 Task: Find connections with filter location Belfort with filter topic #house with filter profile language English with filter current company Narayana Health with filter school West Bengal University of Technology, Kolkata with filter industry Leasing Non-residential Real Estate with filter service category Bartending with filter keywords title Actuary
Action: Mouse moved to (499, 69)
Screenshot: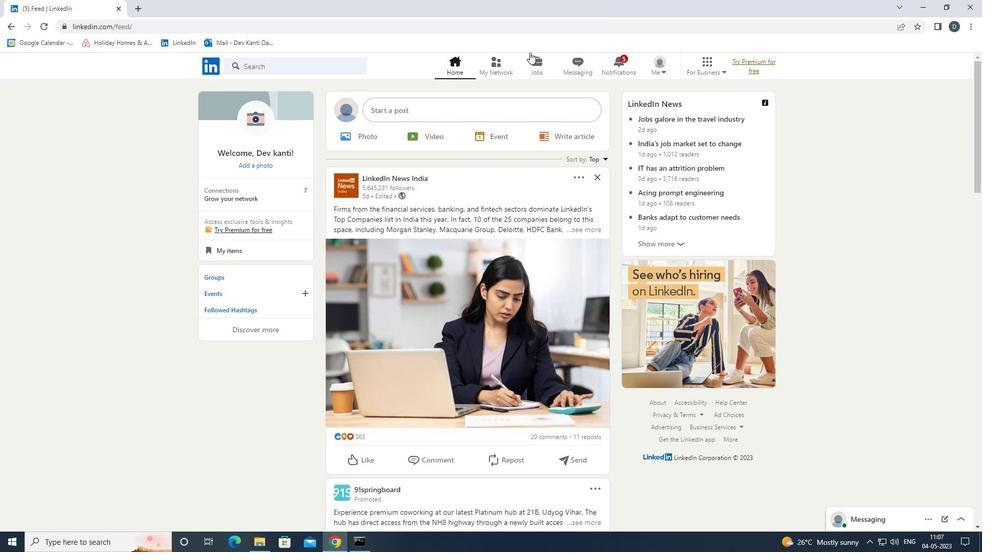 
Action: Mouse pressed left at (499, 69)
Screenshot: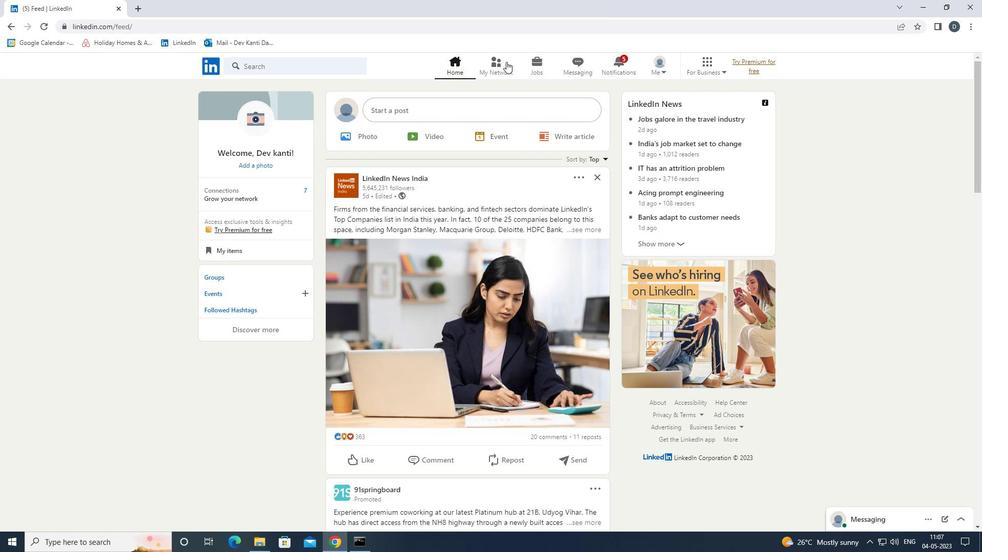
Action: Mouse moved to (337, 119)
Screenshot: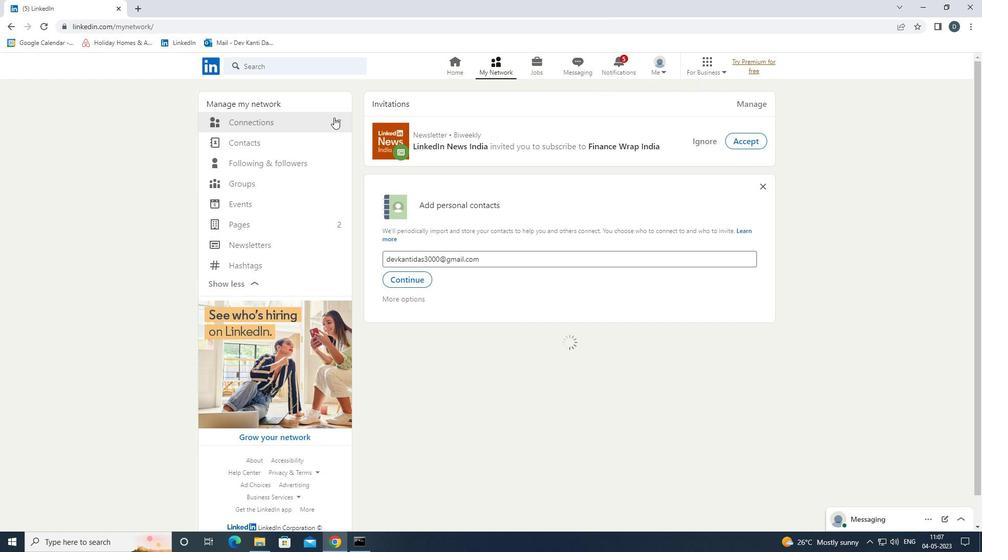 
Action: Mouse pressed left at (337, 119)
Screenshot: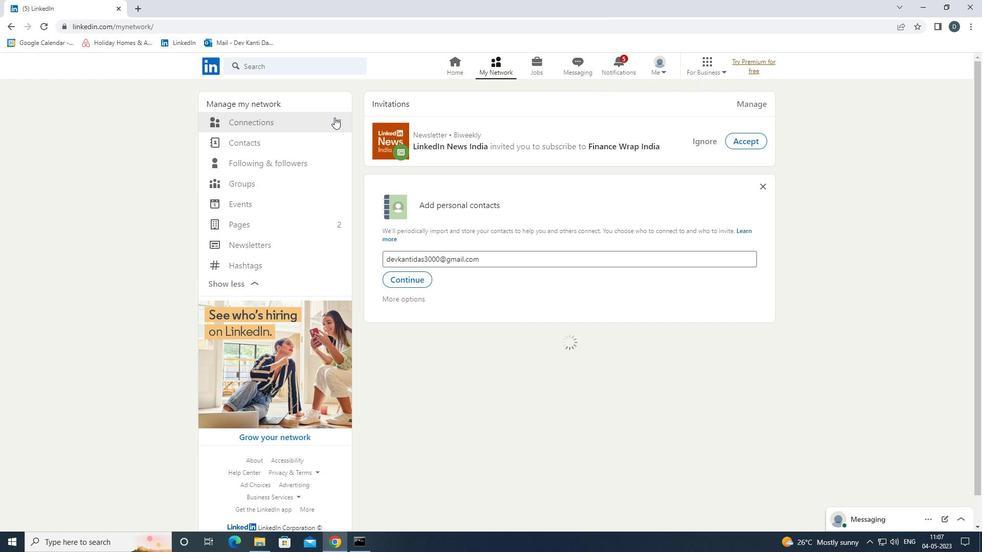 
Action: Mouse moved to (581, 118)
Screenshot: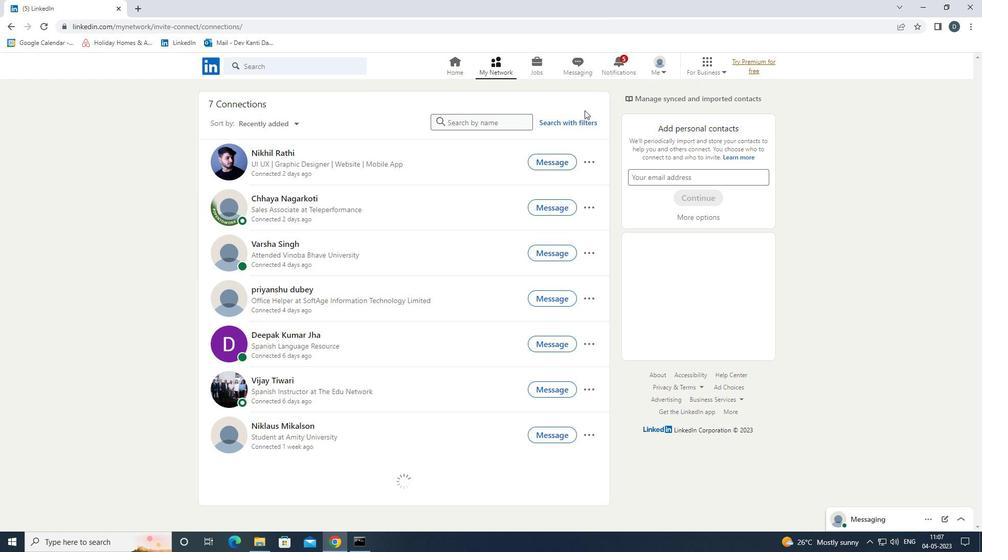 
Action: Mouse pressed left at (581, 118)
Screenshot: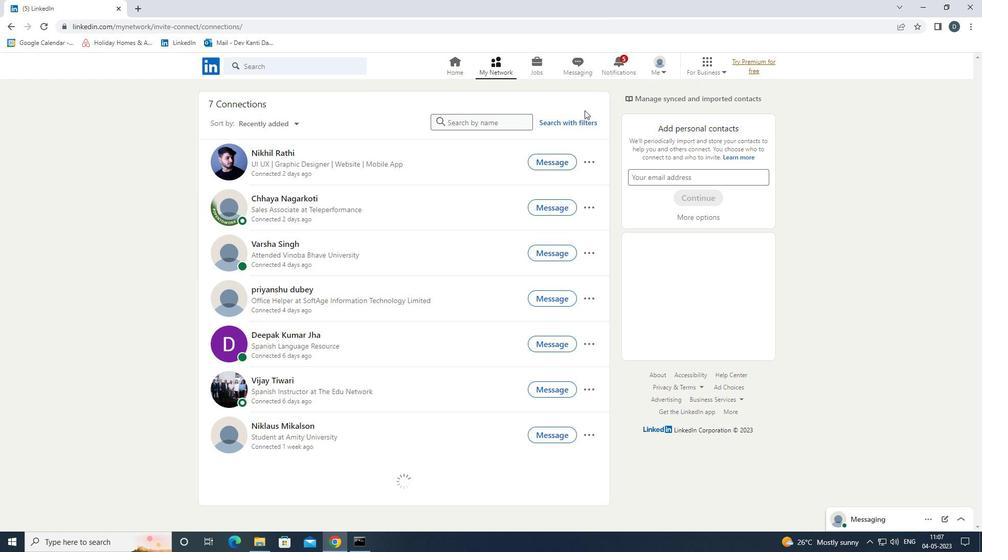 
Action: Mouse moved to (518, 94)
Screenshot: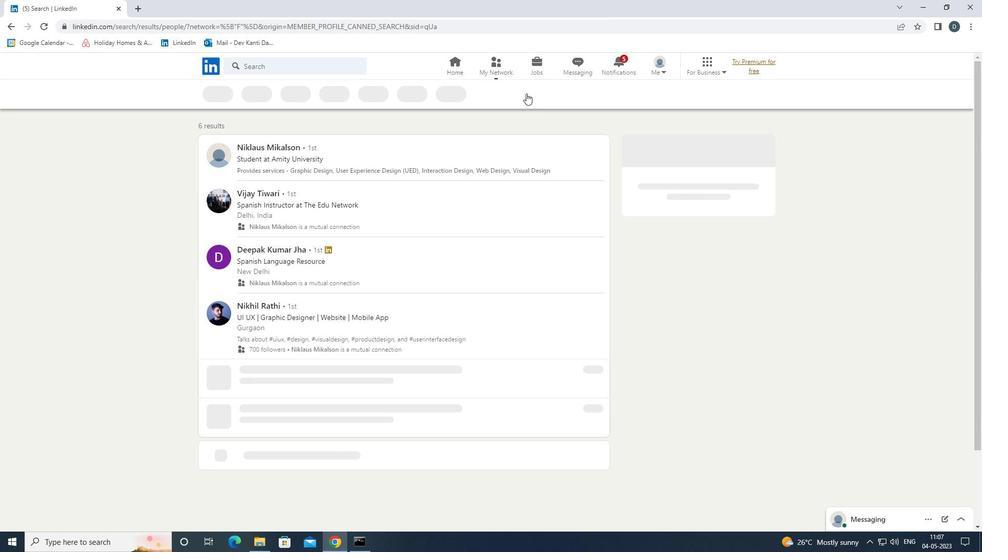 
Action: Mouse pressed left at (518, 94)
Screenshot: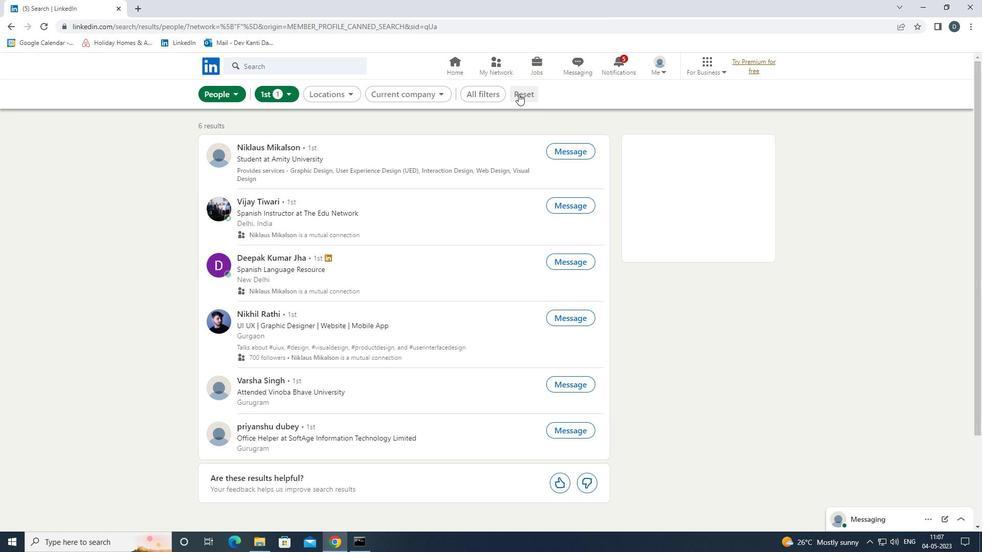 
Action: Mouse moved to (495, 96)
Screenshot: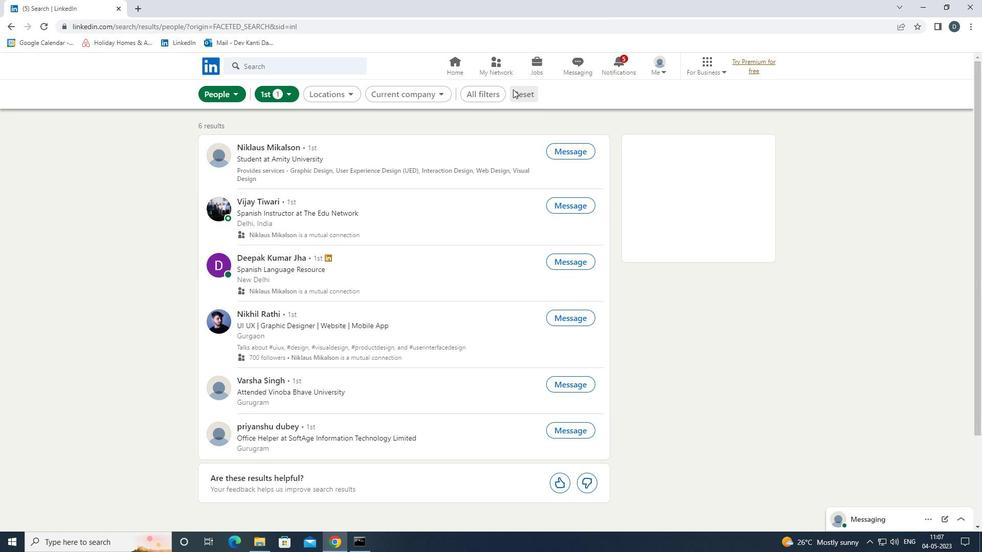 
Action: Mouse pressed left at (495, 96)
Screenshot: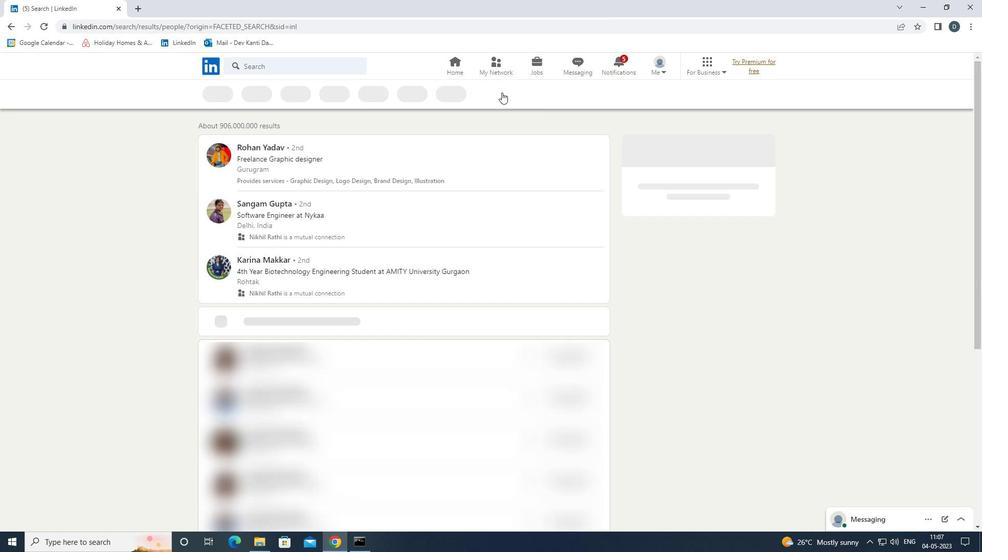 
Action: Mouse moved to (851, 355)
Screenshot: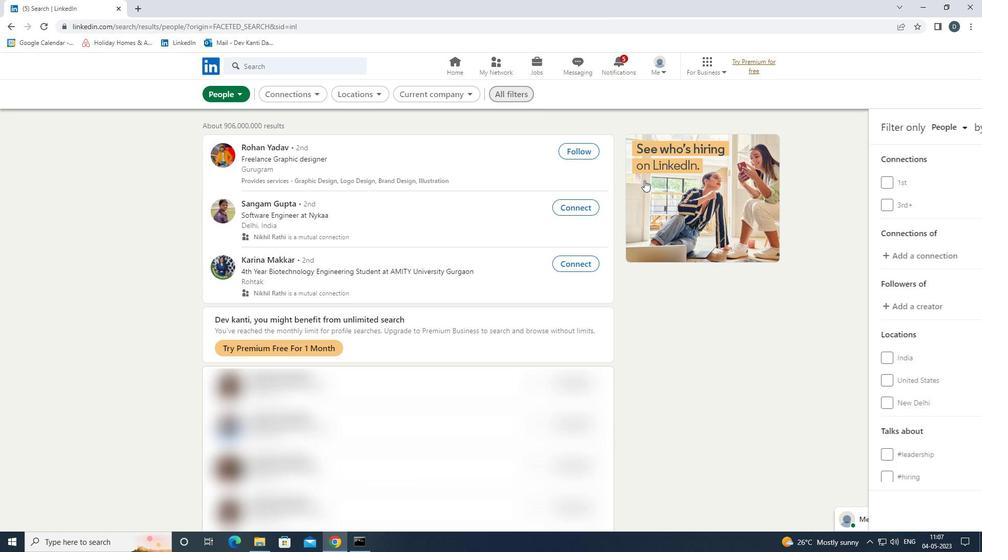 
Action: Mouse scrolled (851, 354) with delta (0, 0)
Screenshot: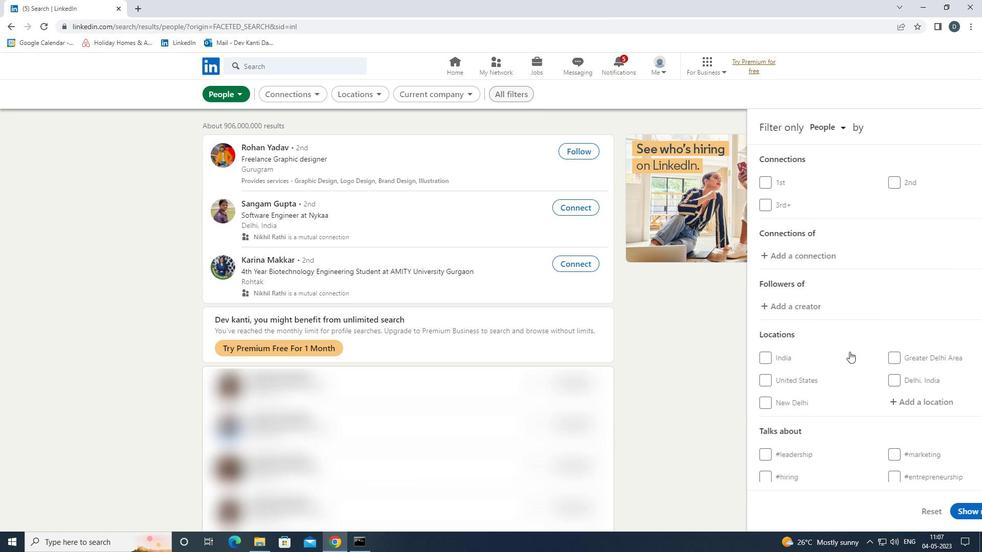 
Action: Mouse scrolled (851, 354) with delta (0, 0)
Screenshot: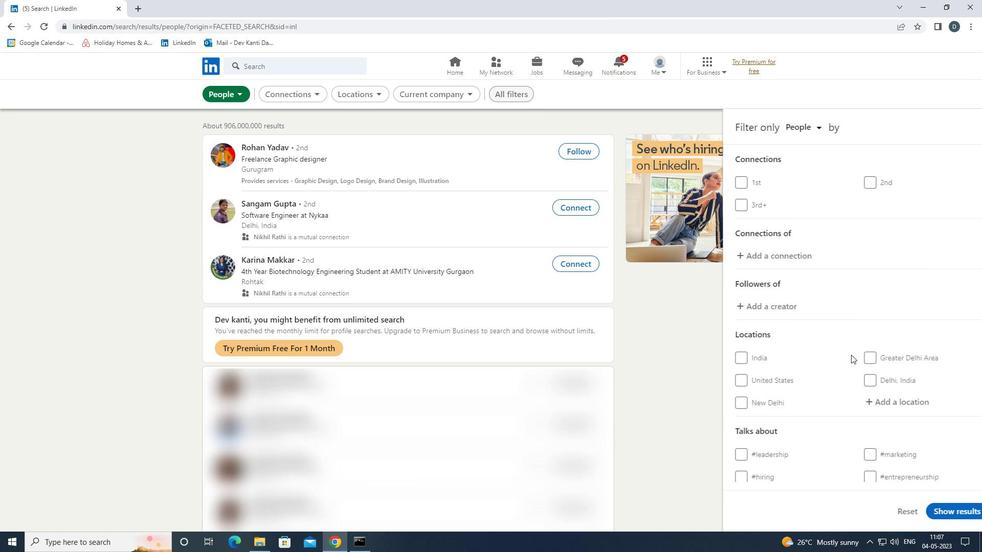 
Action: Mouse moved to (903, 295)
Screenshot: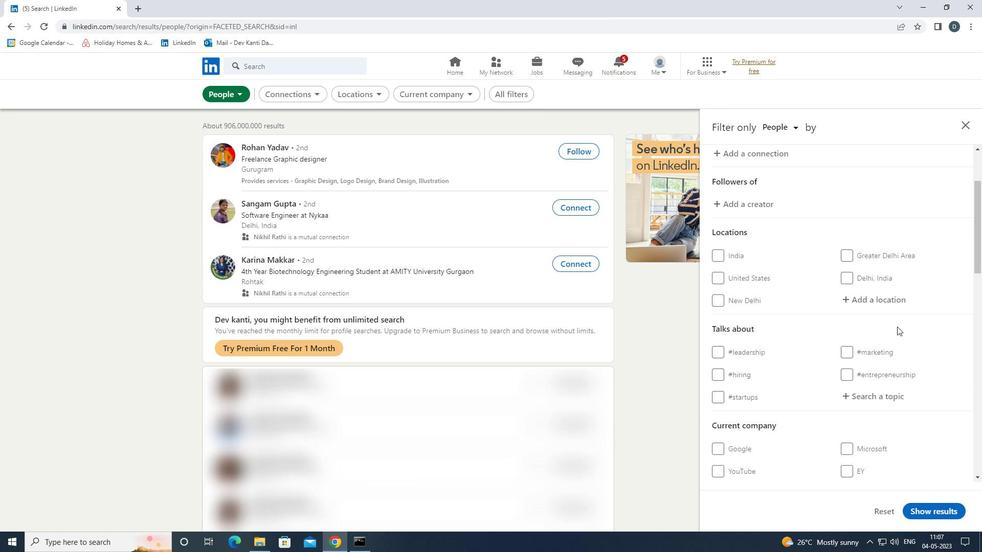 
Action: Mouse pressed left at (903, 295)
Screenshot: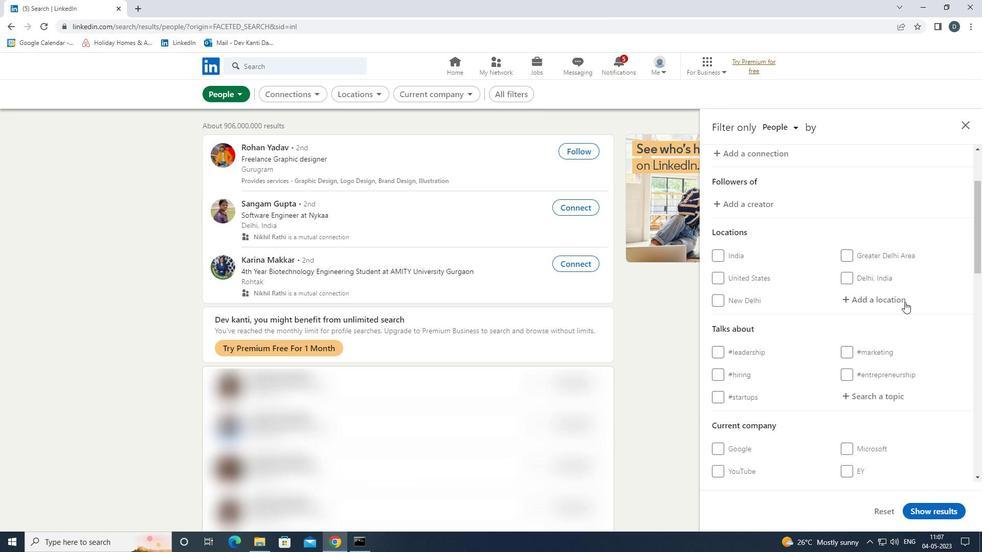 
Action: Key pressed <Key.shift>BELFORT<Key.down><Key.enter>
Screenshot: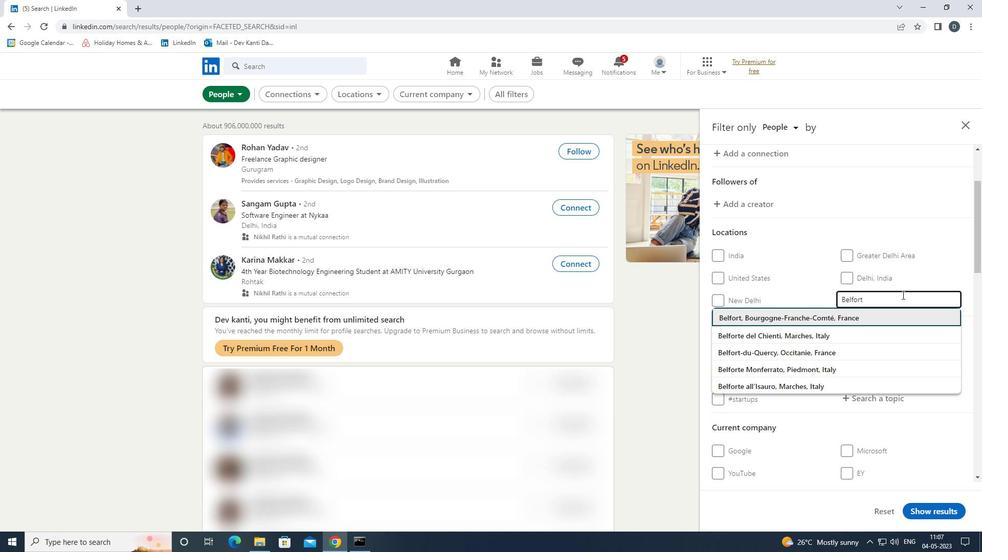 
Action: Mouse moved to (903, 295)
Screenshot: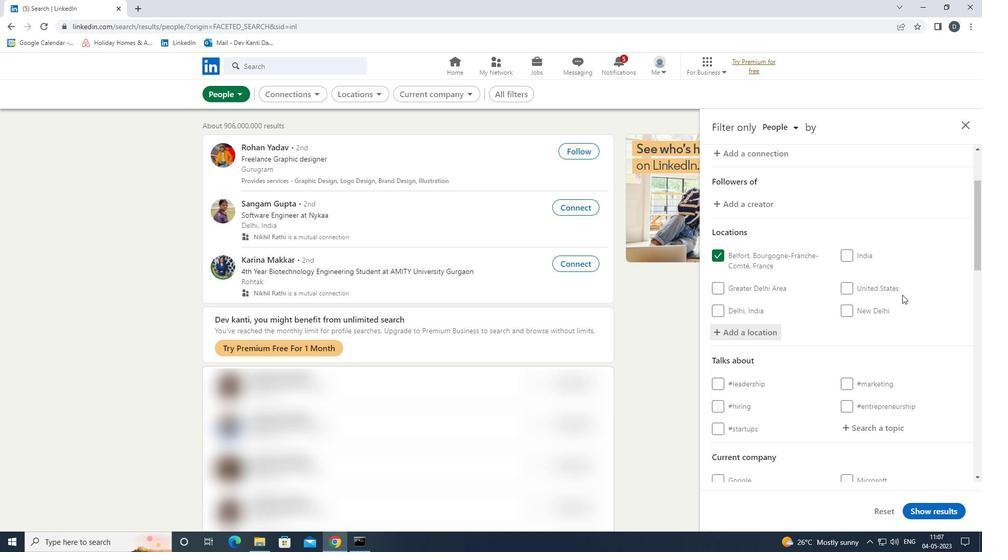 
Action: Mouse scrolled (903, 295) with delta (0, 0)
Screenshot: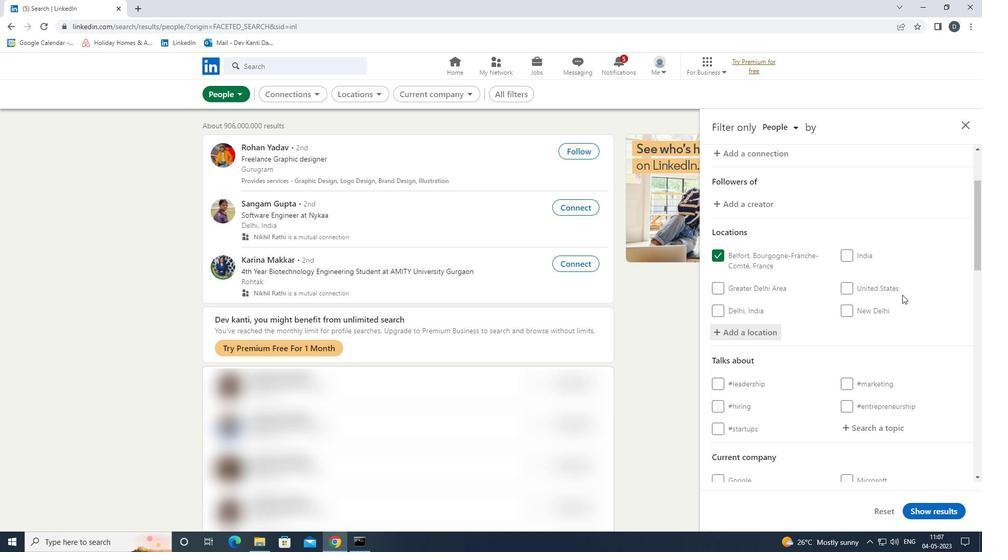 
Action: Mouse moved to (903, 297)
Screenshot: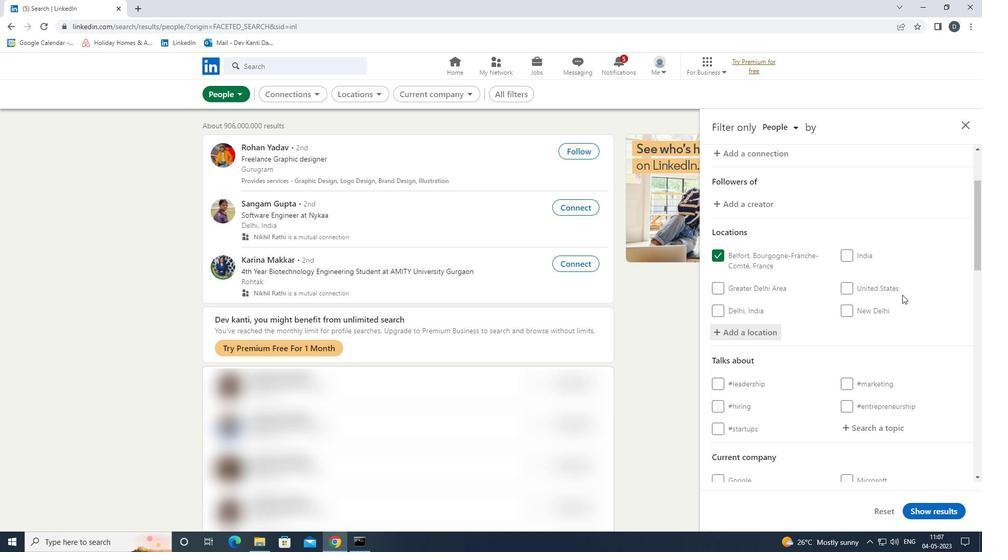 
Action: Mouse scrolled (903, 297) with delta (0, 0)
Screenshot: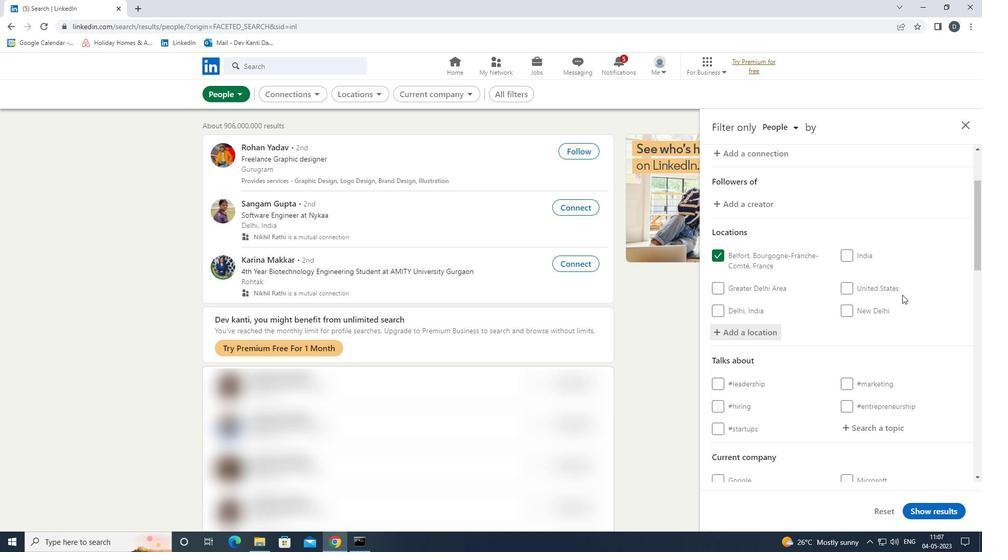 
Action: Mouse moved to (902, 298)
Screenshot: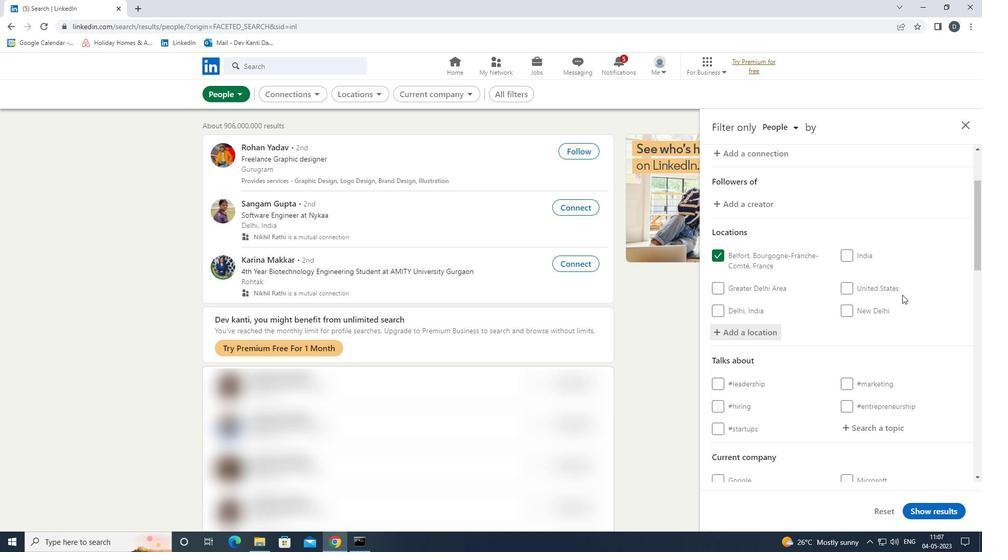 
Action: Mouse scrolled (902, 297) with delta (0, 0)
Screenshot: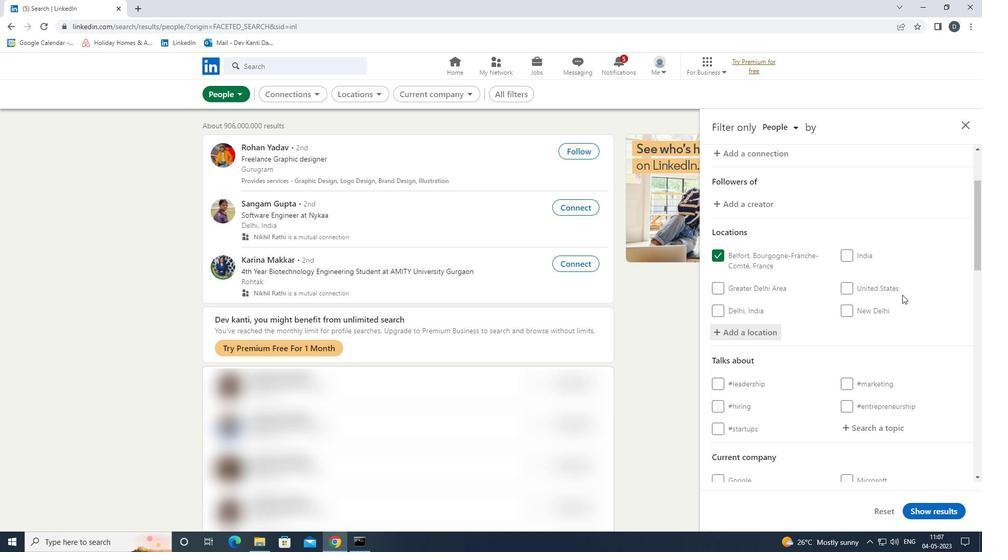 
Action: Mouse moved to (883, 280)
Screenshot: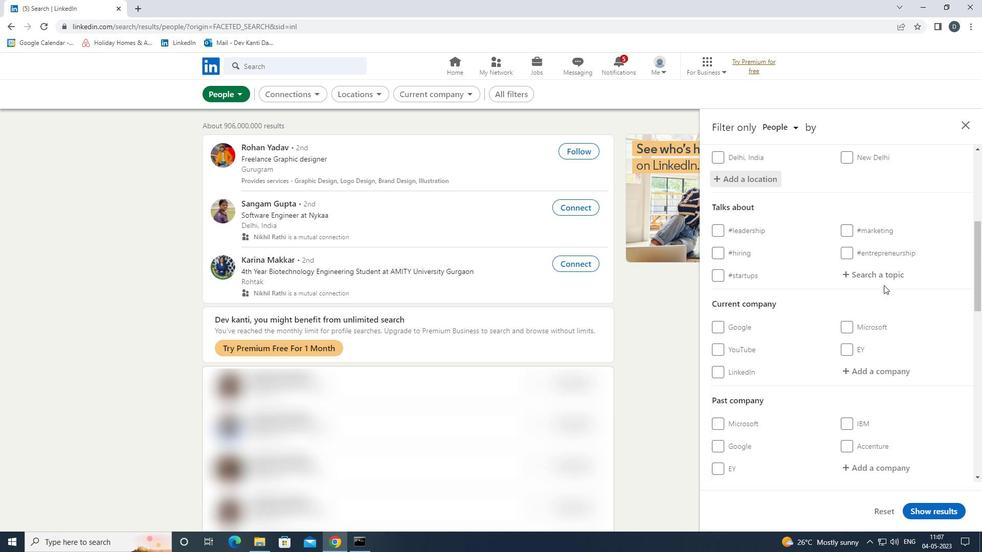 
Action: Mouse pressed left at (883, 280)
Screenshot: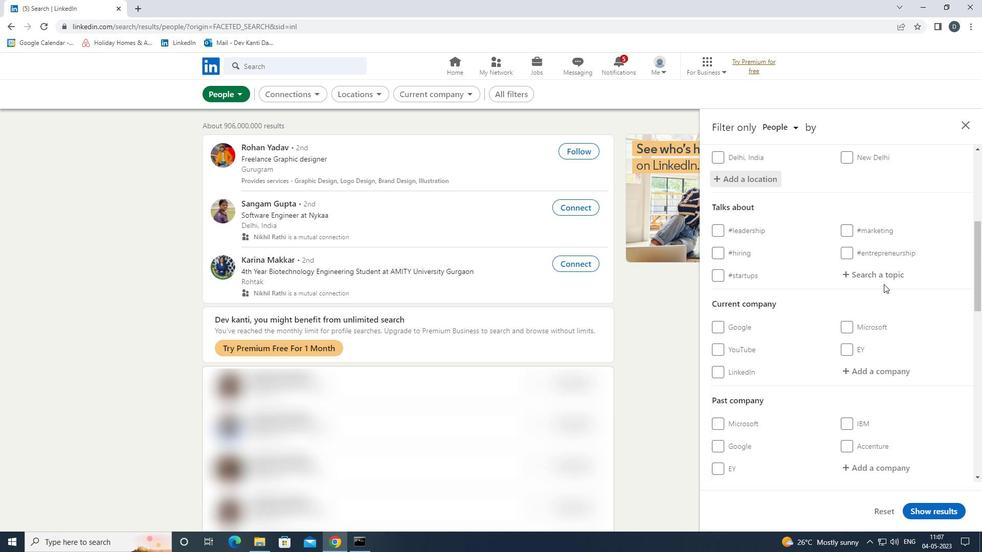 
Action: Mouse moved to (881, 281)
Screenshot: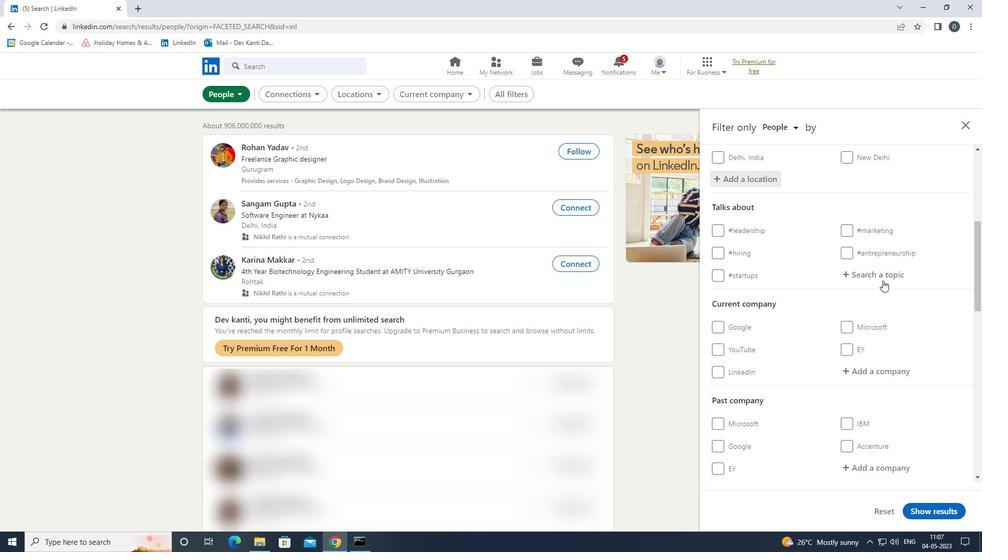 
Action: Key pressed HOUSE<Key.down><Key.down><Key.enter>
Screenshot: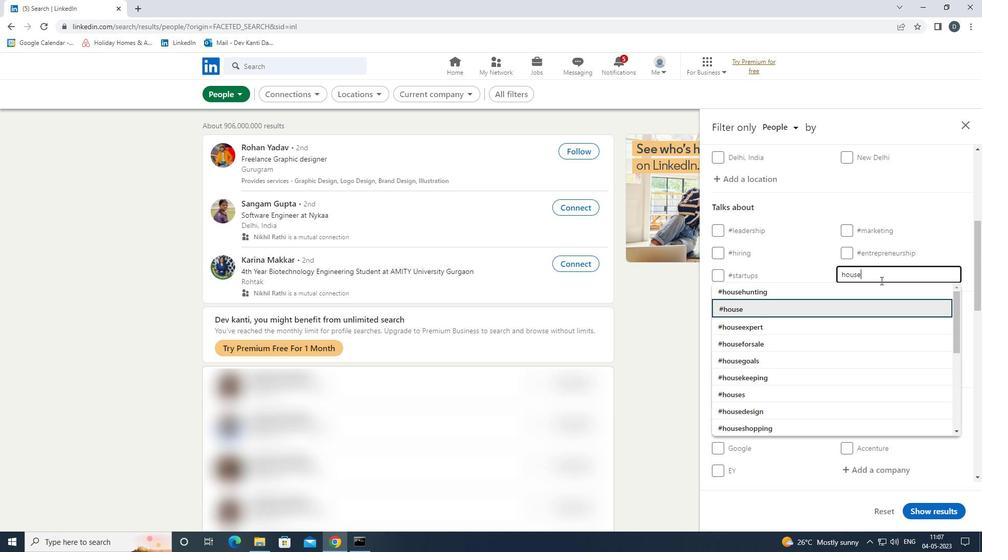 
Action: Mouse moved to (873, 233)
Screenshot: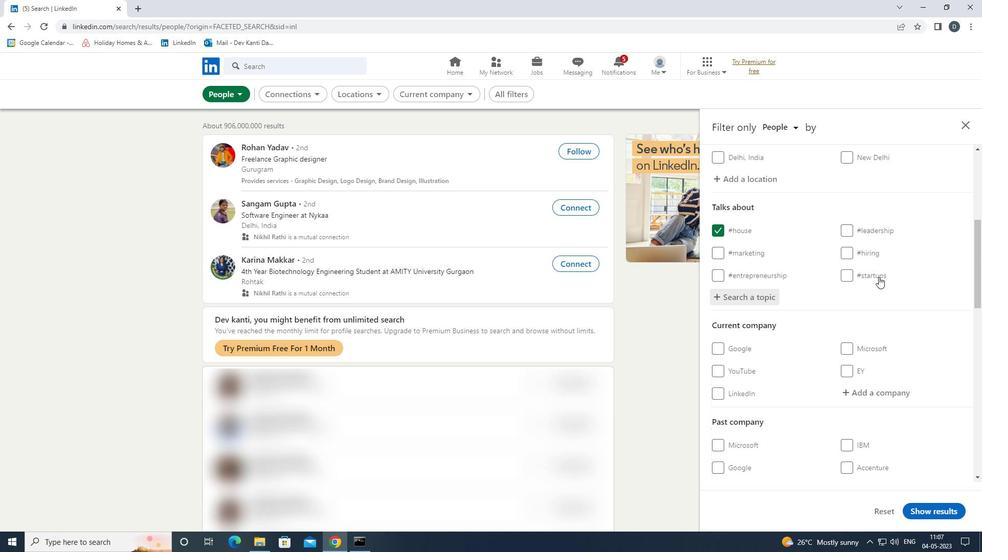 
Action: Mouse scrolled (873, 233) with delta (0, 0)
Screenshot: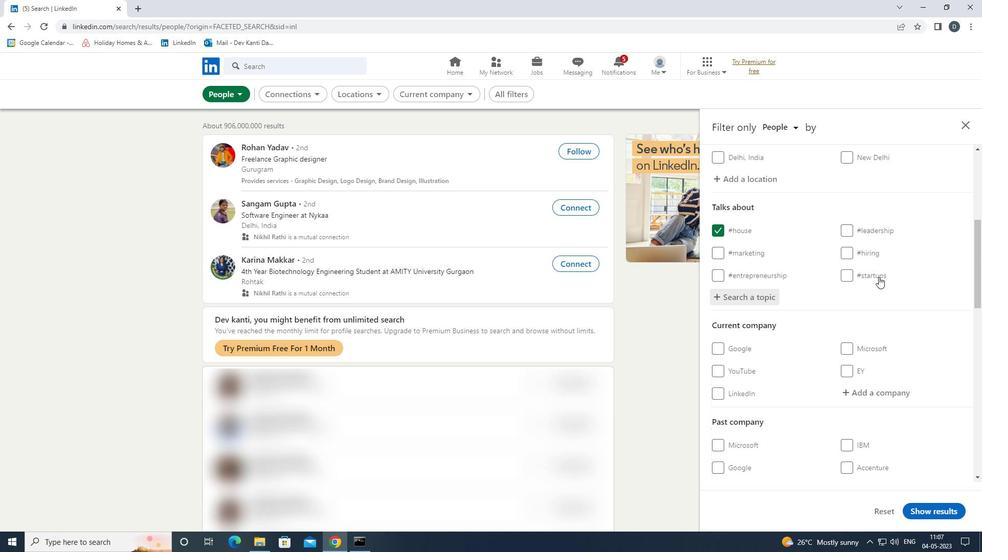 
Action: Mouse moved to (876, 244)
Screenshot: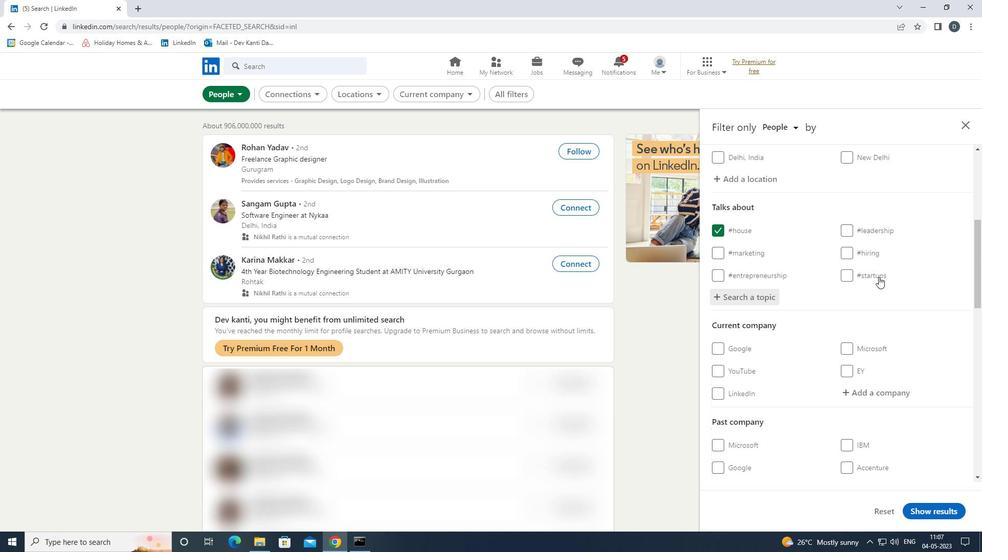 
Action: Mouse scrolled (876, 243) with delta (0, 0)
Screenshot: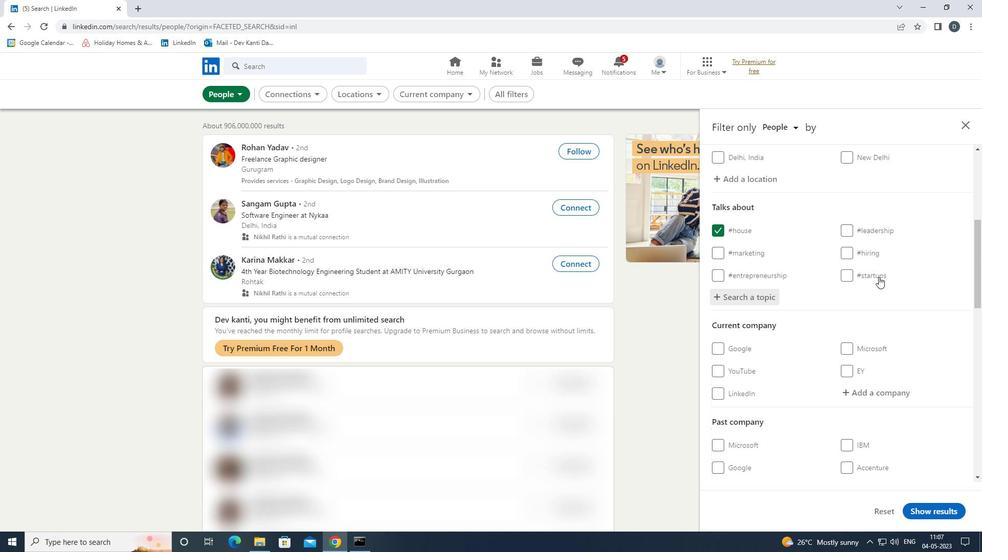 
Action: Mouse moved to (877, 247)
Screenshot: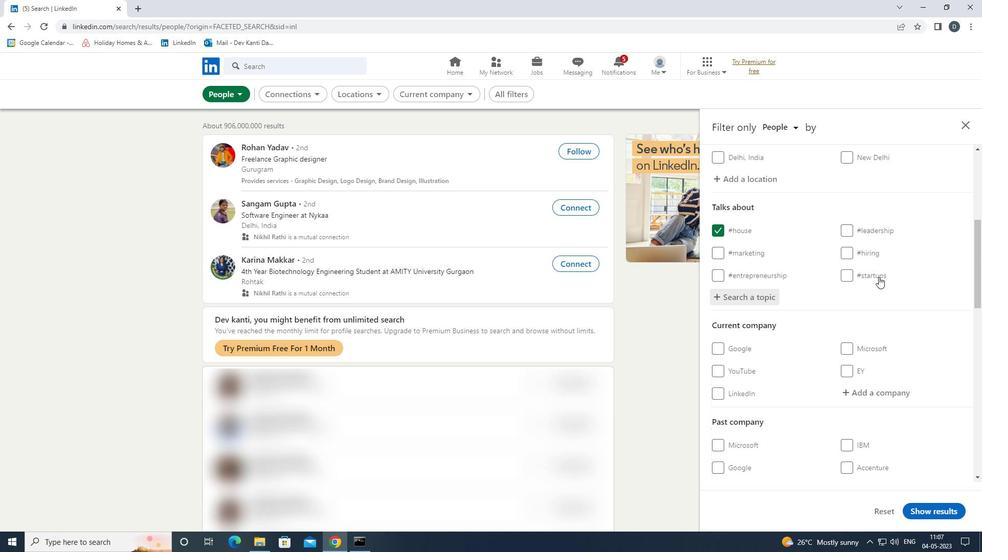 
Action: Mouse scrolled (877, 247) with delta (0, 0)
Screenshot: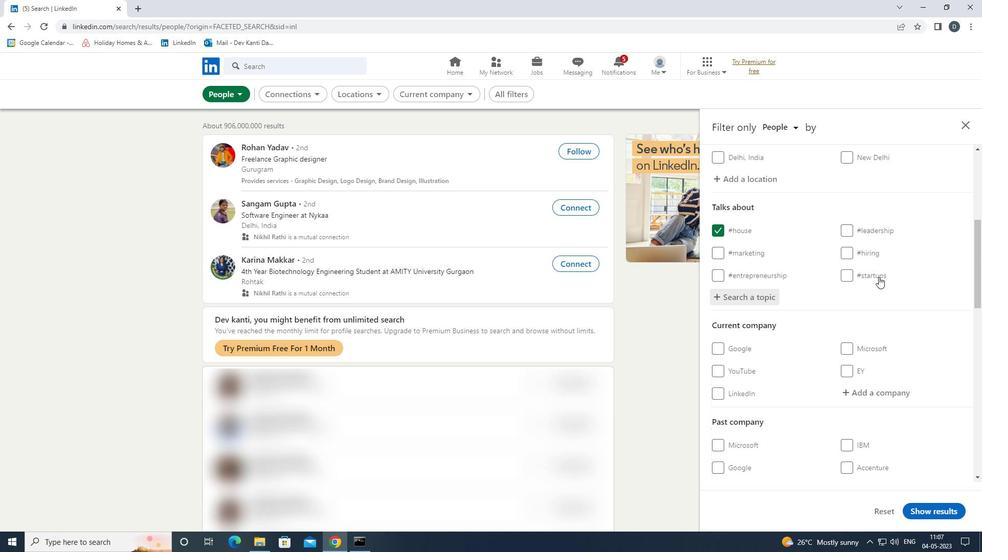 
Action: Mouse moved to (880, 254)
Screenshot: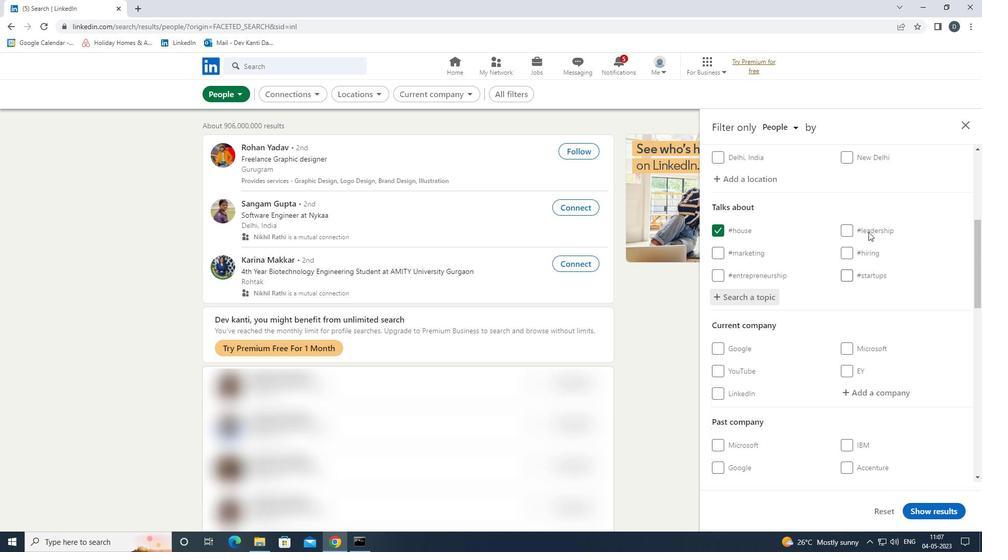 
Action: Mouse scrolled (880, 253) with delta (0, 0)
Screenshot: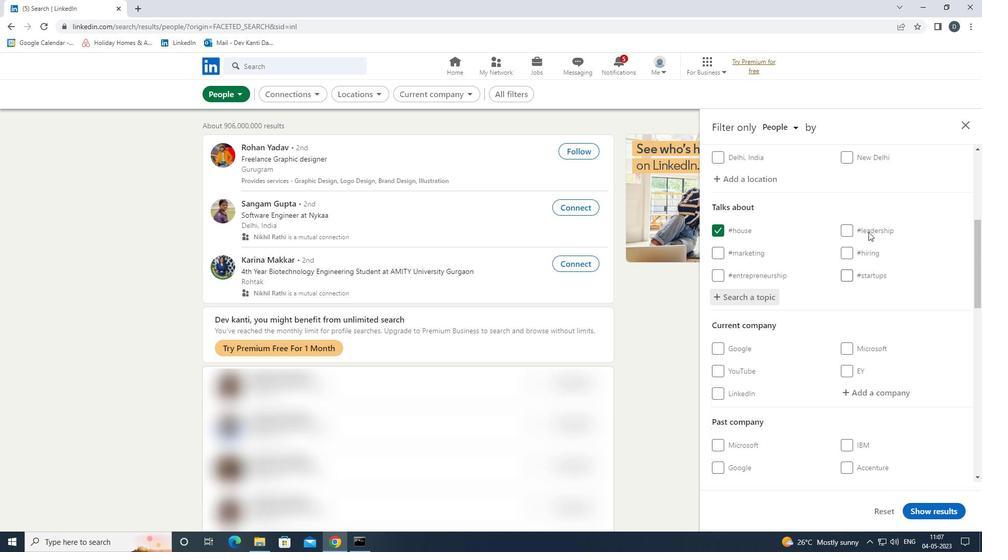 
Action: Mouse moved to (881, 256)
Screenshot: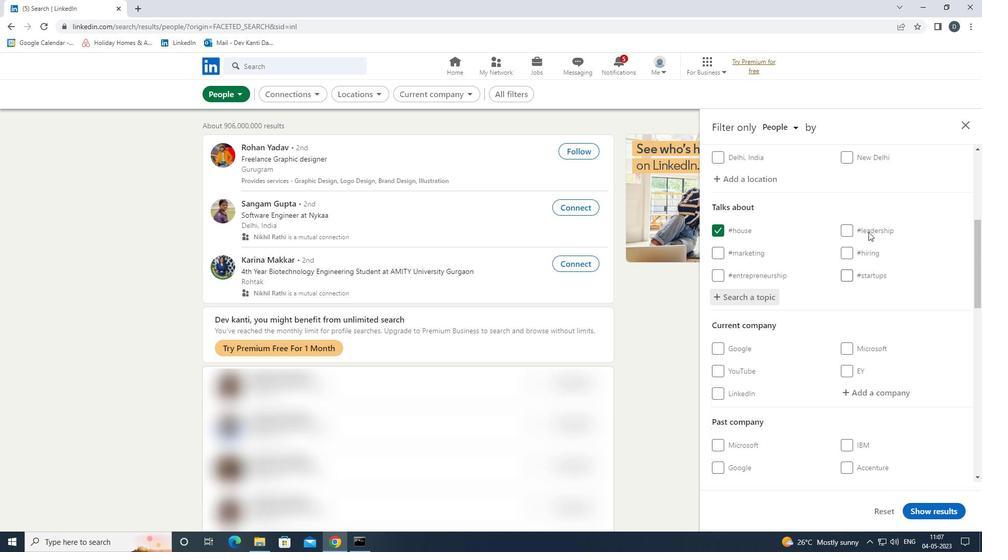 
Action: Mouse scrolled (881, 255) with delta (0, 0)
Screenshot: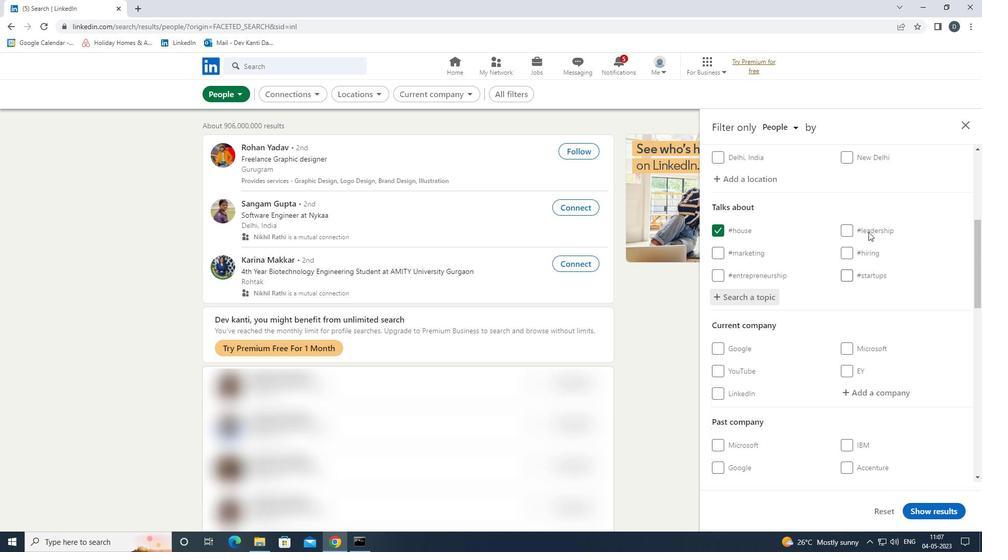 
Action: Mouse moved to (883, 279)
Screenshot: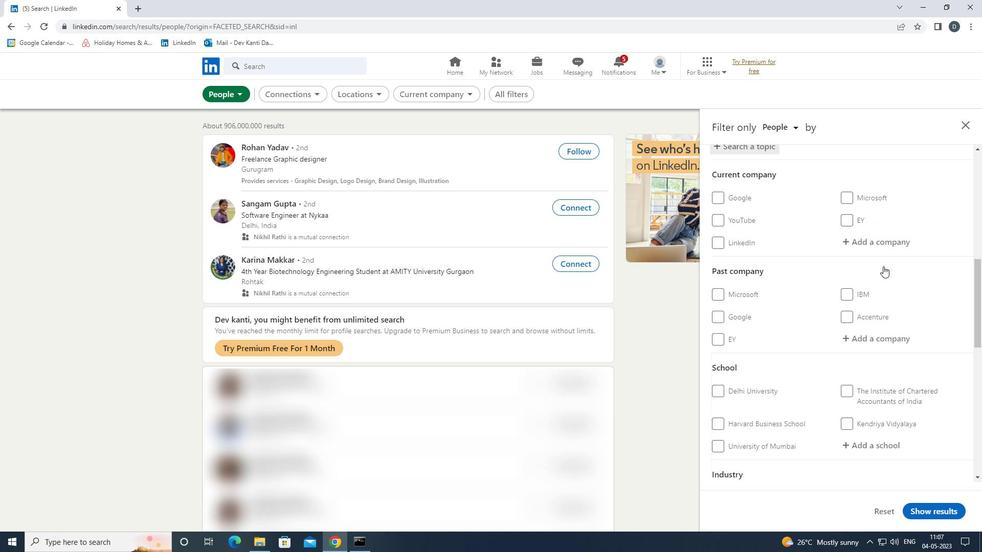 
Action: Mouse scrolled (883, 279) with delta (0, 0)
Screenshot: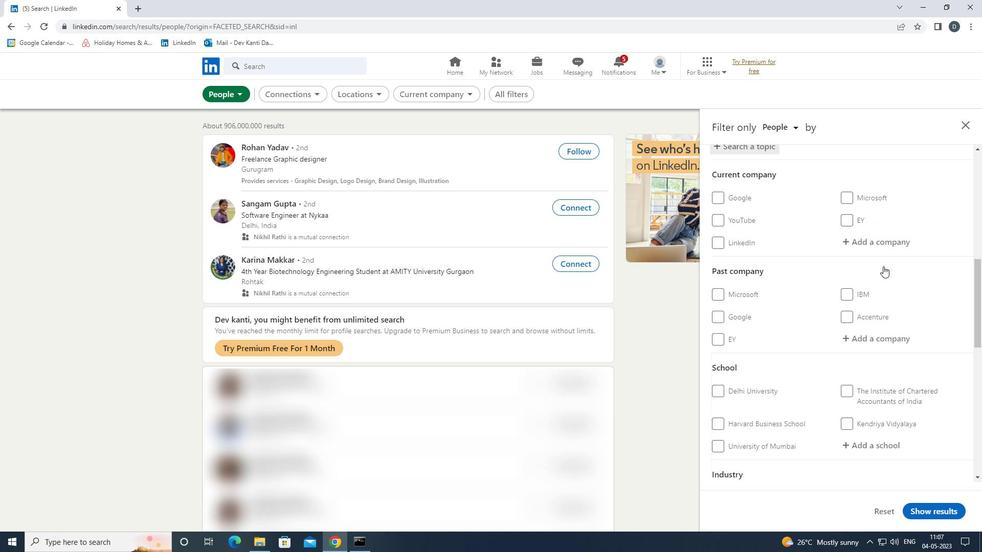 
Action: Mouse moved to (883, 280)
Screenshot: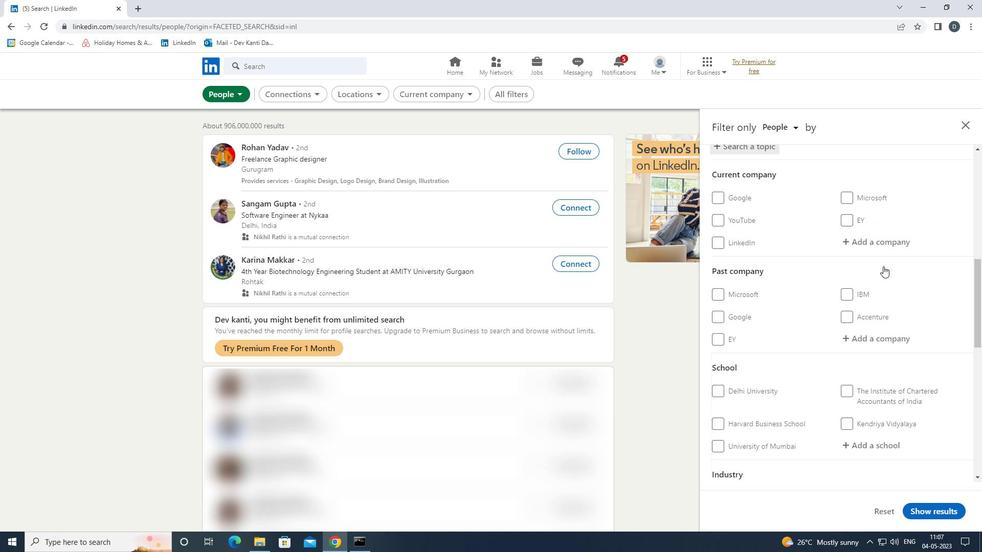 
Action: Mouse scrolled (883, 279) with delta (0, 0)
Screenshot: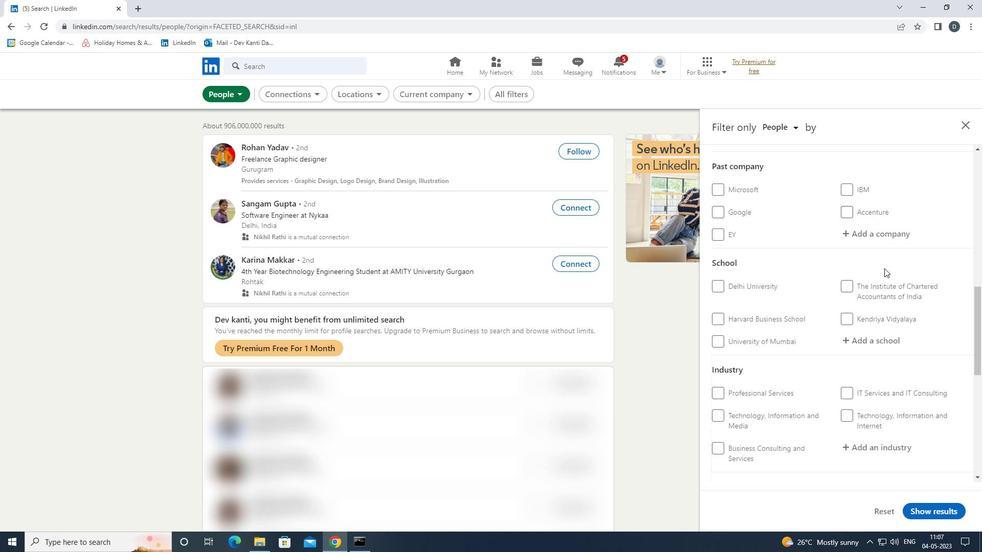 
Action: Mouse moved to (883, 280)
Screenshot: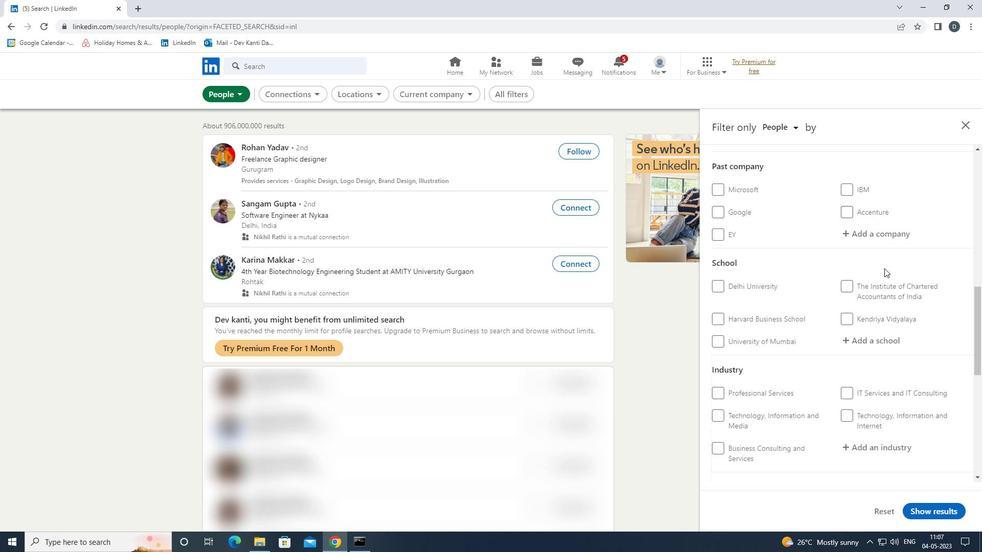 
Action: Mouse scrolled (883, 280) with delta (0, 0)
Screenshot: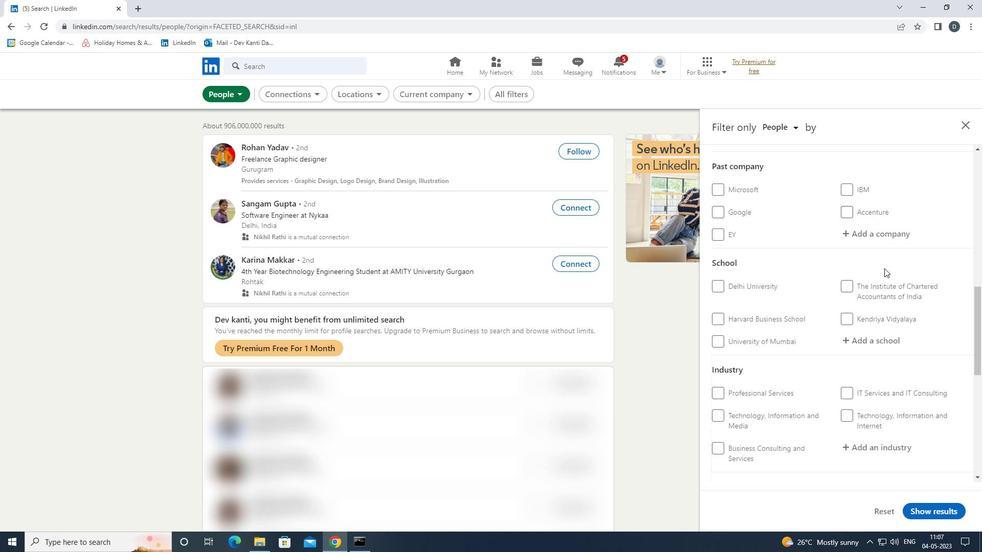 
Action: Mouse moved to (883, 281)
Screenshot: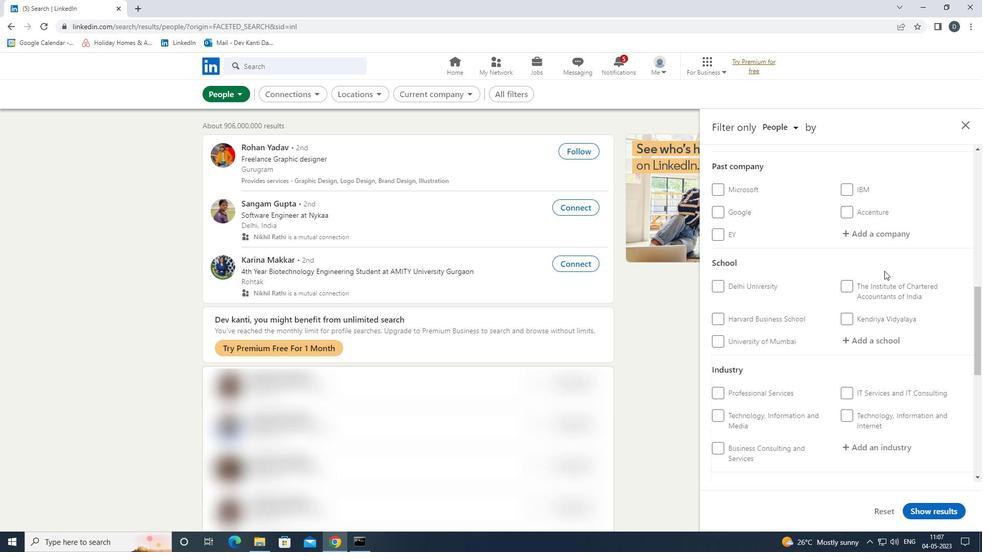 
Action: Mouse scrolled (883, 280) with delta (0, 0)
Screenshot: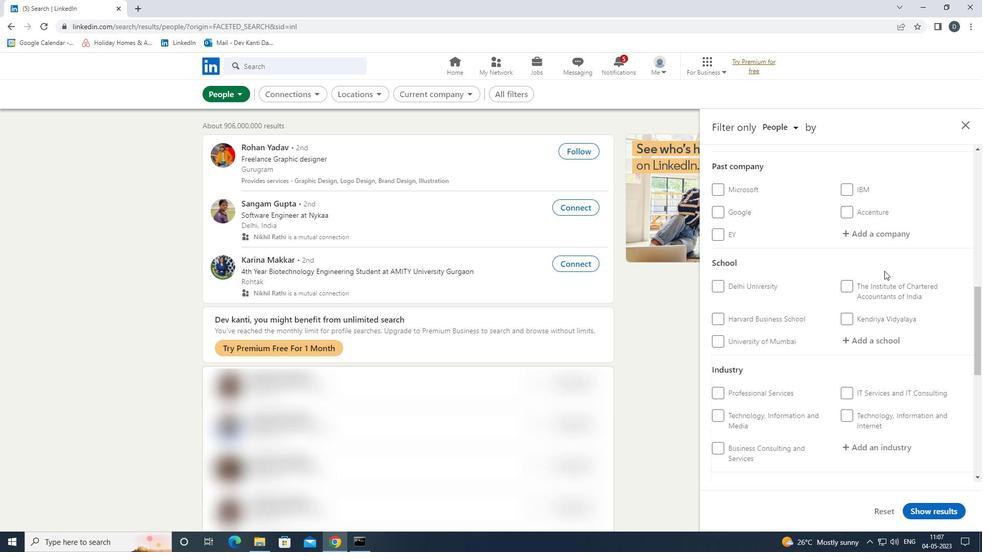 
Action: Mouse moved to (740, 311)
Screenshot: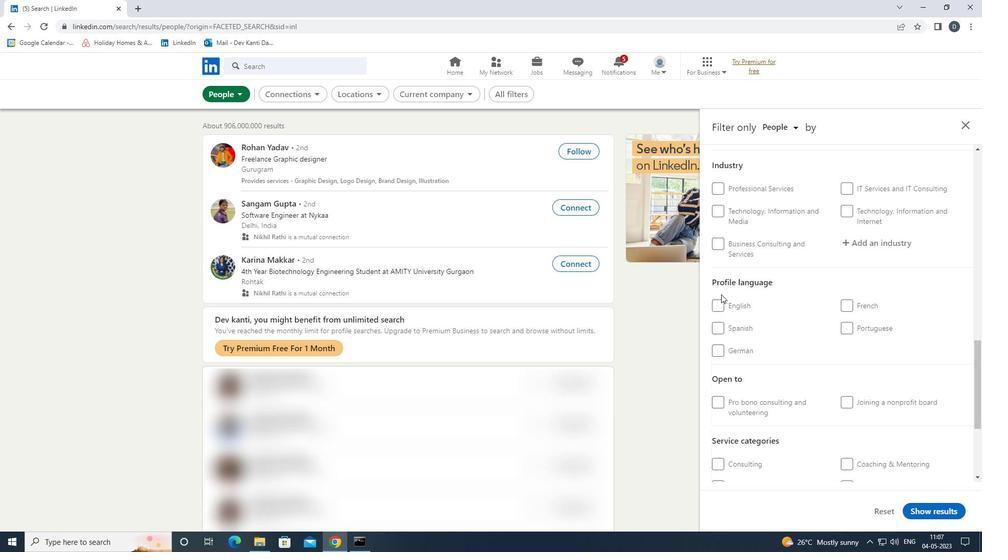 
Action: Mouse pressed left at (740, 311)
Screenshot: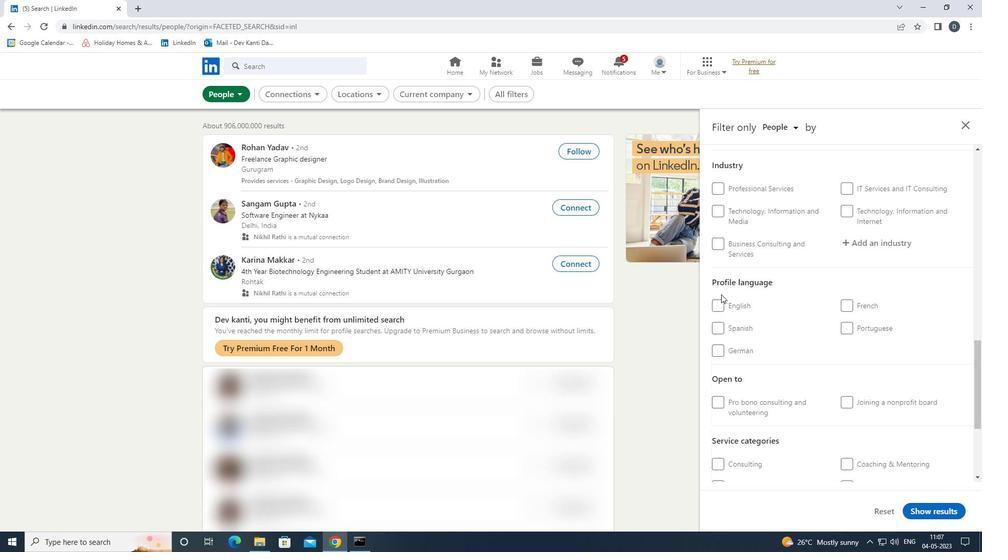 
Action: Mouse moved to (742, 309)
Screenshot: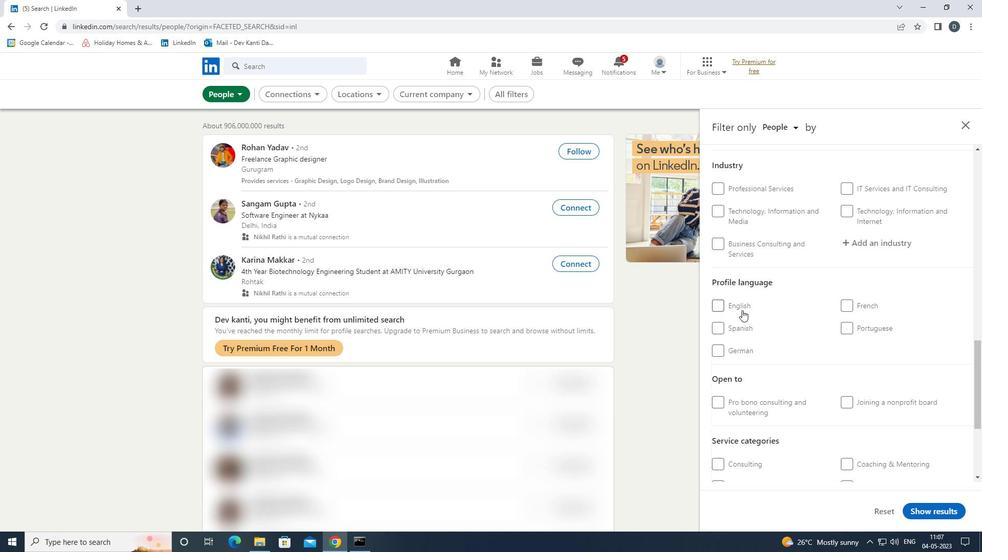 
Action: Mouse pressed left at (742, 309)
Screenshot: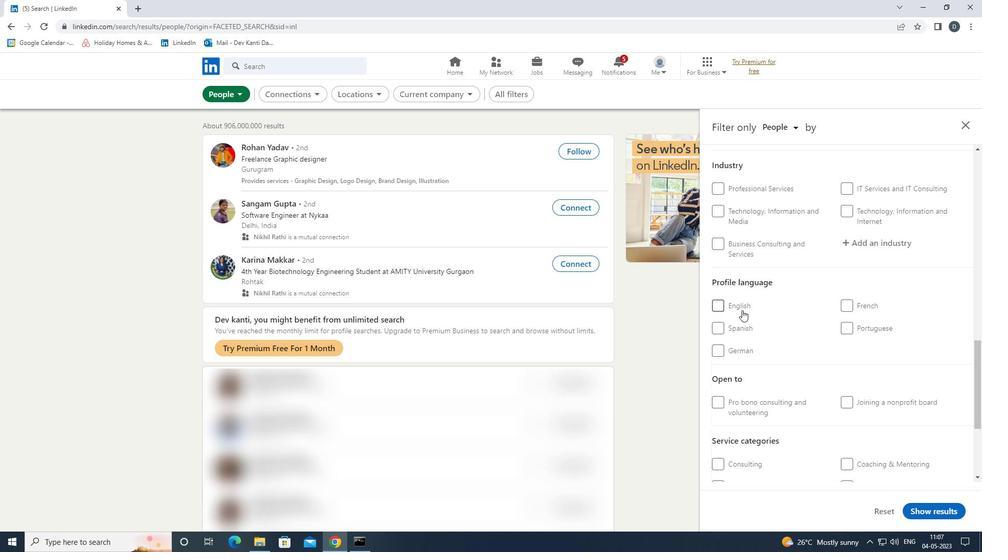 
Action: Mouse moved to (789, 307)
Screenshot: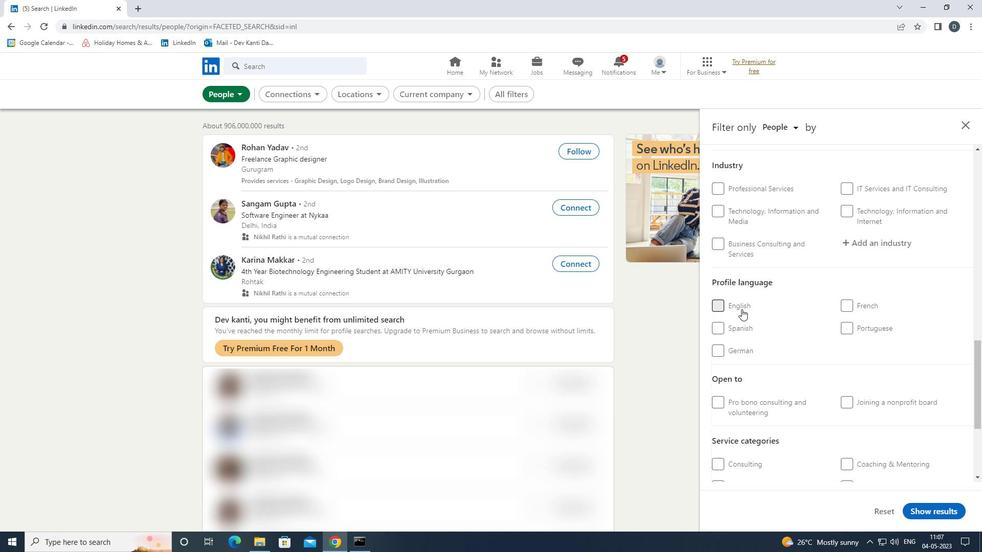 
Action: Mouse scrolled (789, 307) with delta (0, 0)
Screenshot: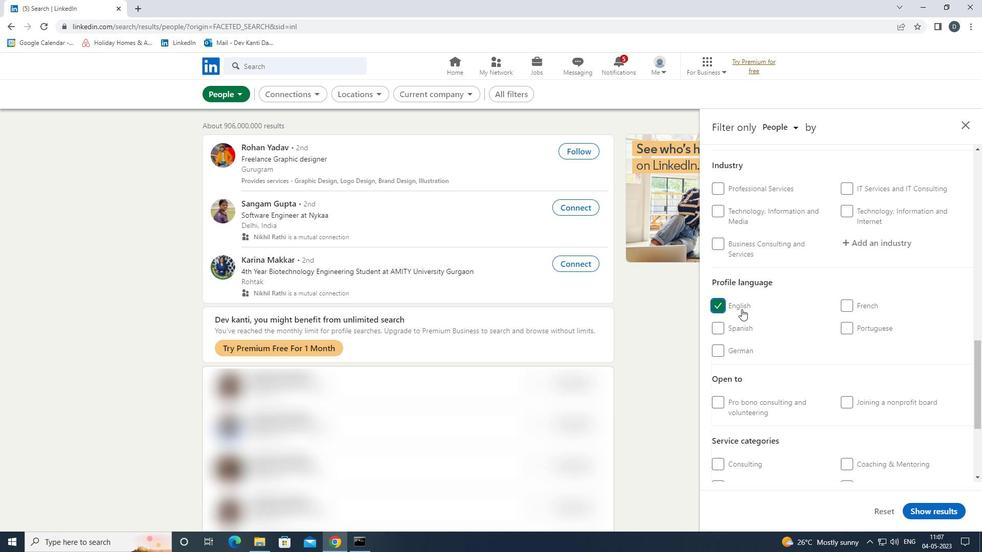 
Action: Mouse scrolled (789, 307) with delta (0, 0)
Screenshot: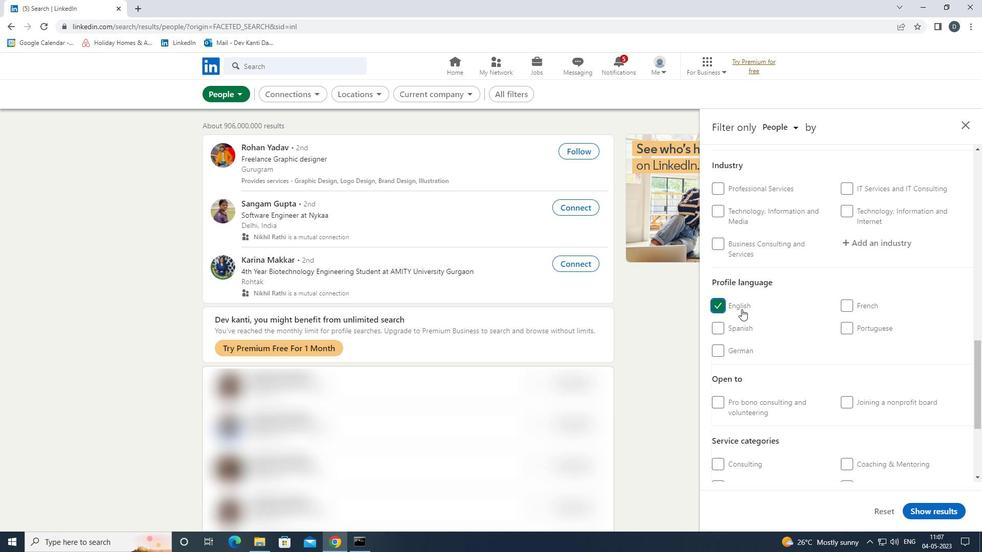 
Action: Mouse scrolled (789, 307) with delta (0, 0)
Screenshot: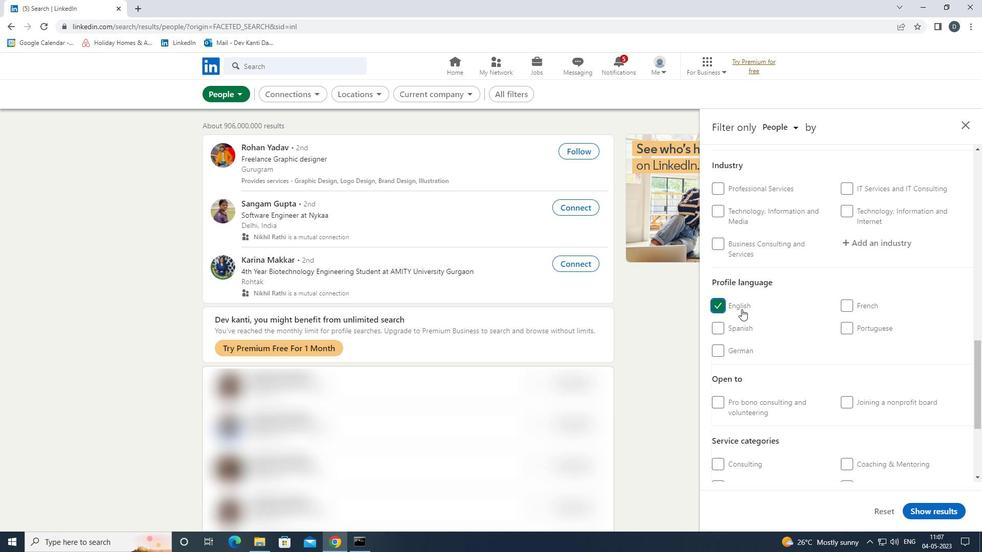 
Action: Mouse scrolled (789, 307) with delta (0, 0)
Screenshot: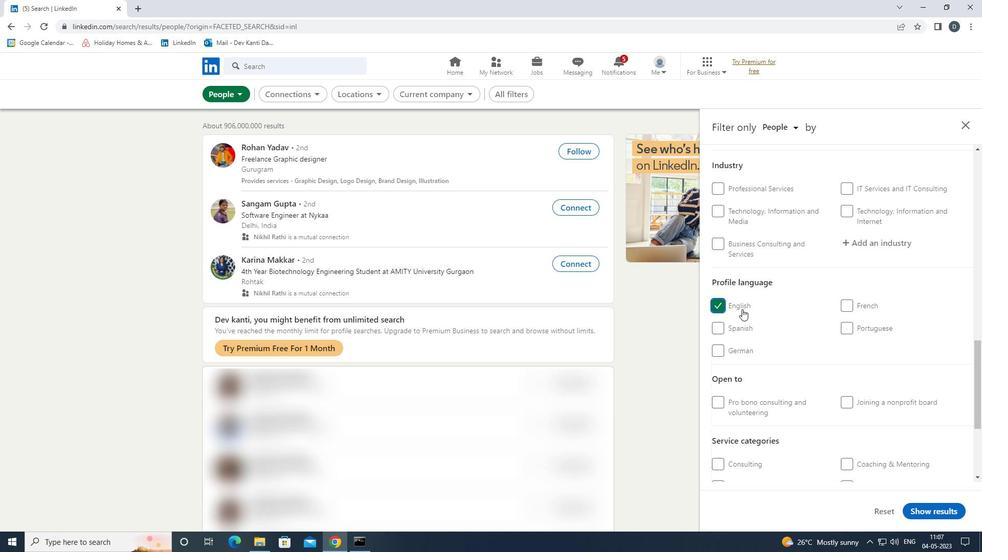 
Action: Mouse scrolled (789, 307) with delta (0, 0)
Screenshot: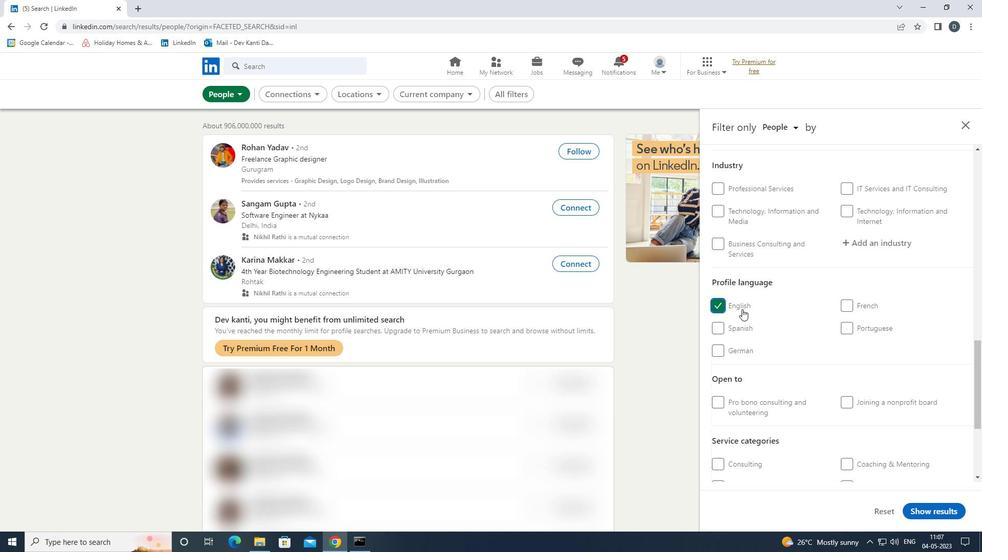 
Action: Mouse scrolled (789, 307) with delta (0, 0)
Screenshot: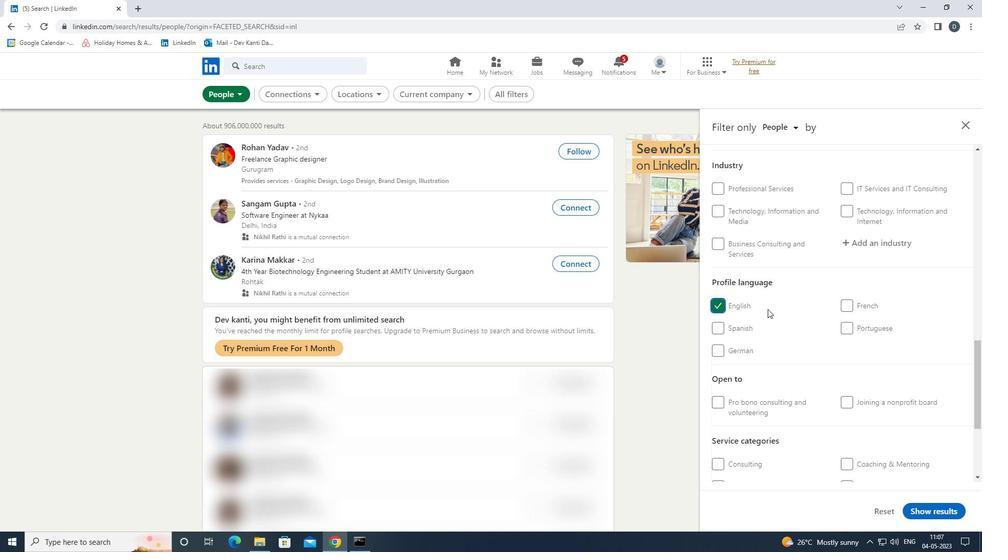 
Action: Mouse scrolled (789, 307) with delta (0, 0)
Screenshot: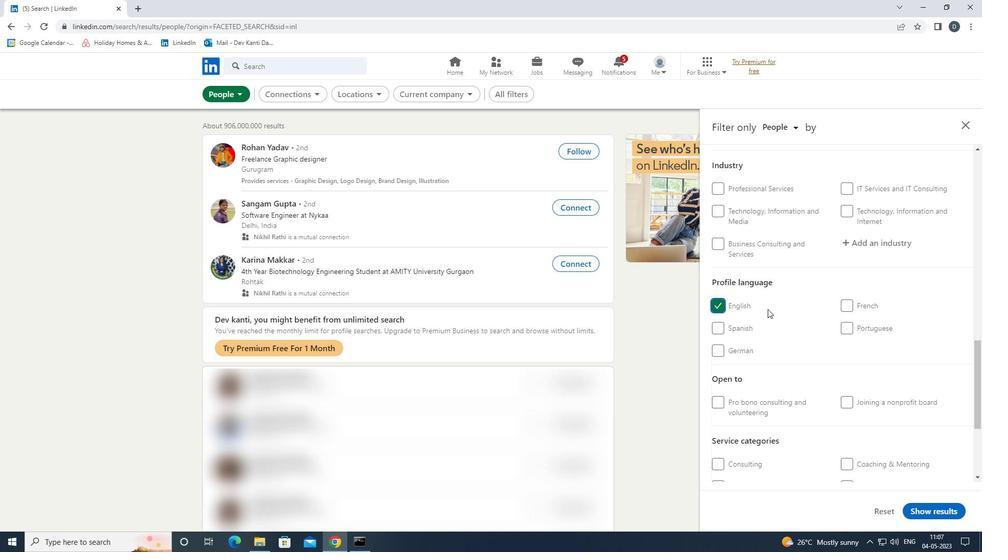 
Action: Mouse moved to (868, 288)
Screenshot: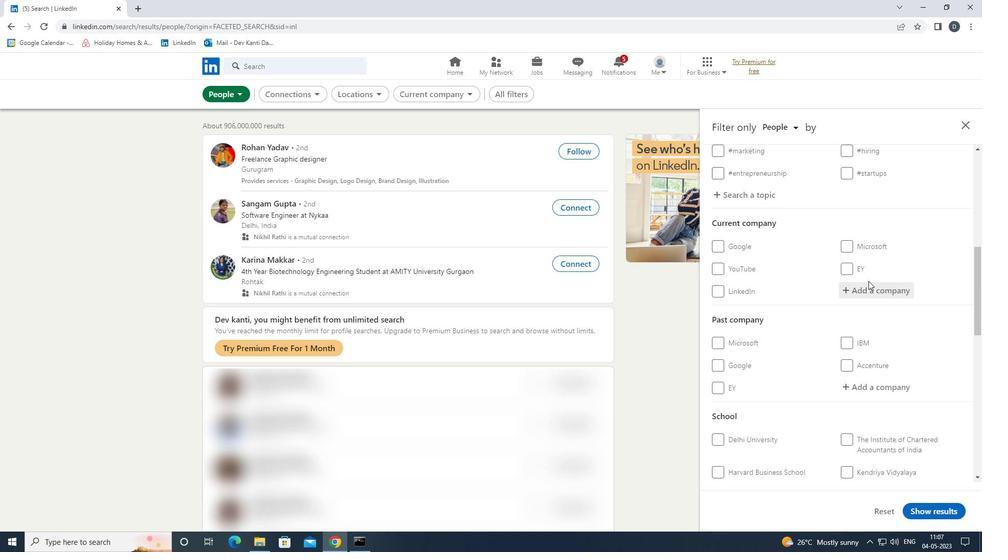 
Action: Mouse pressed left at (868, 288)
Screenshot: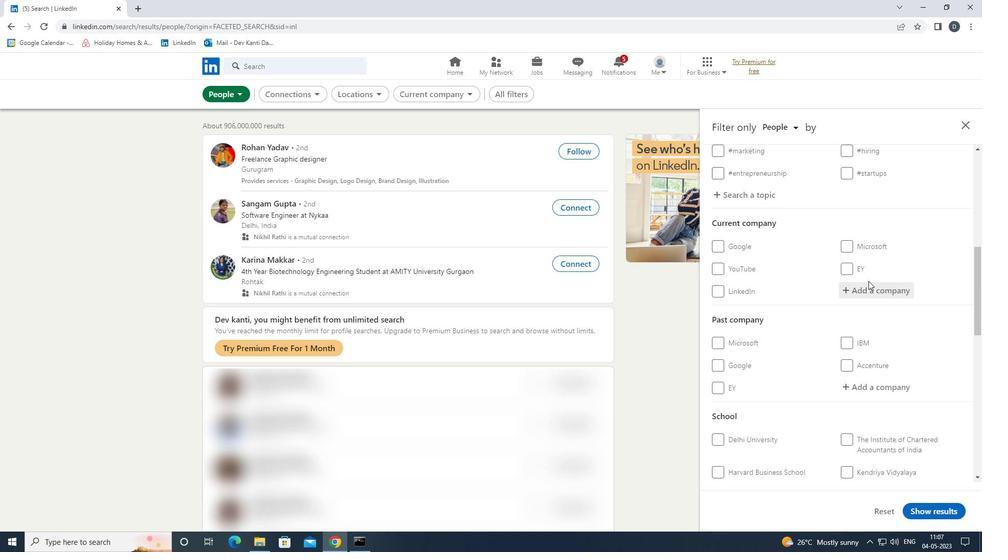 
Action: Mouse moved to (866, 291)
Screenshot: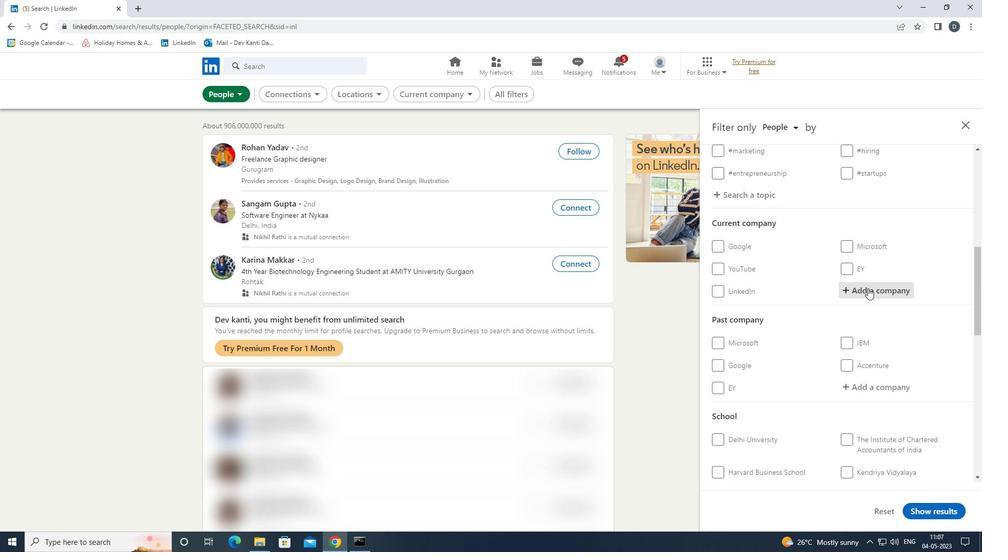 
Action: Key pressed <Key.shift>NARAYANA<Key.down><Key.enter>
Screenshot: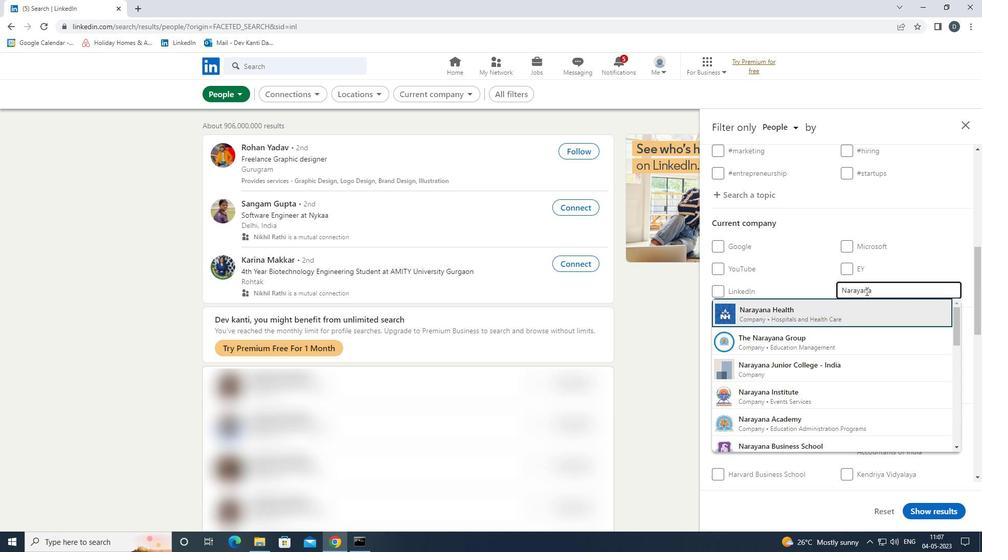 
Action: Mouse moved to (877, 294)
Screenshot: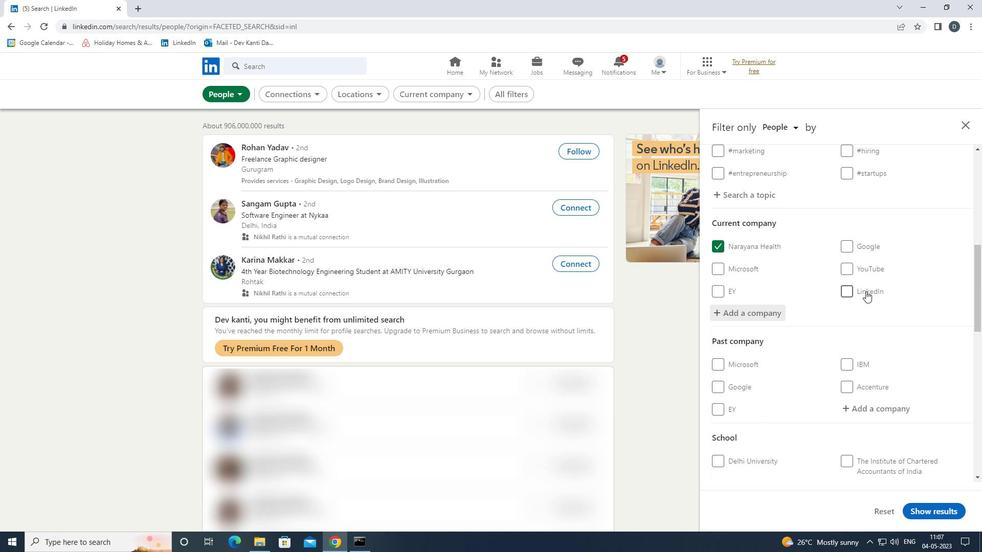 
Action: Mouse scrolled (877, 293) with delta (0, 0)
Screenshot: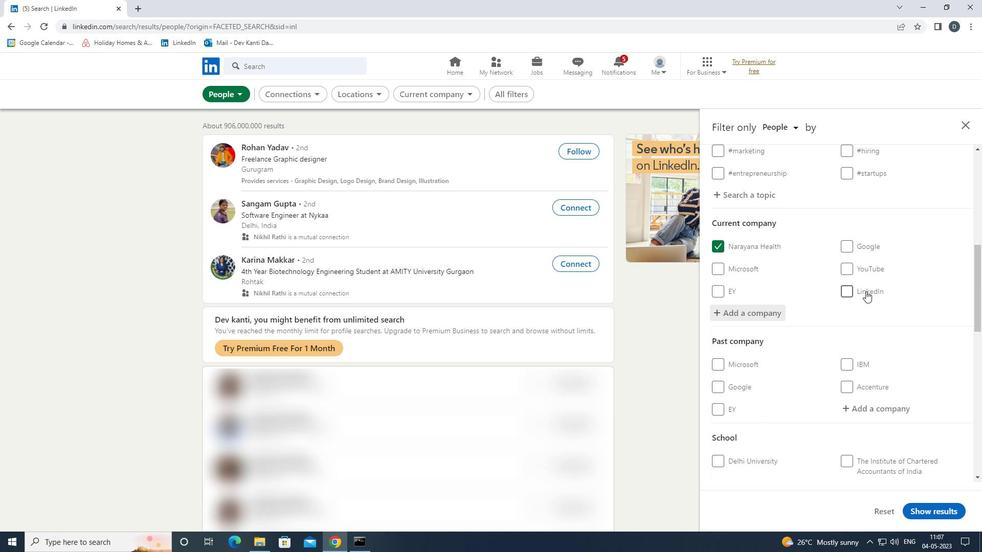 
Action: Mouse moved to (878, 296)
Screenshot: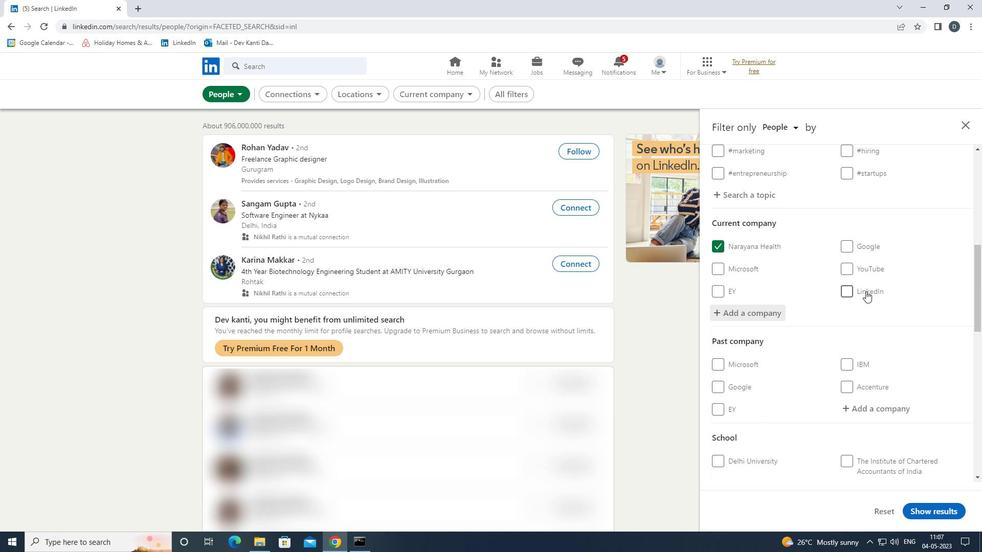 
Action: Mouse scrolled (878, 295) with delta (0, 0)
Screenshot: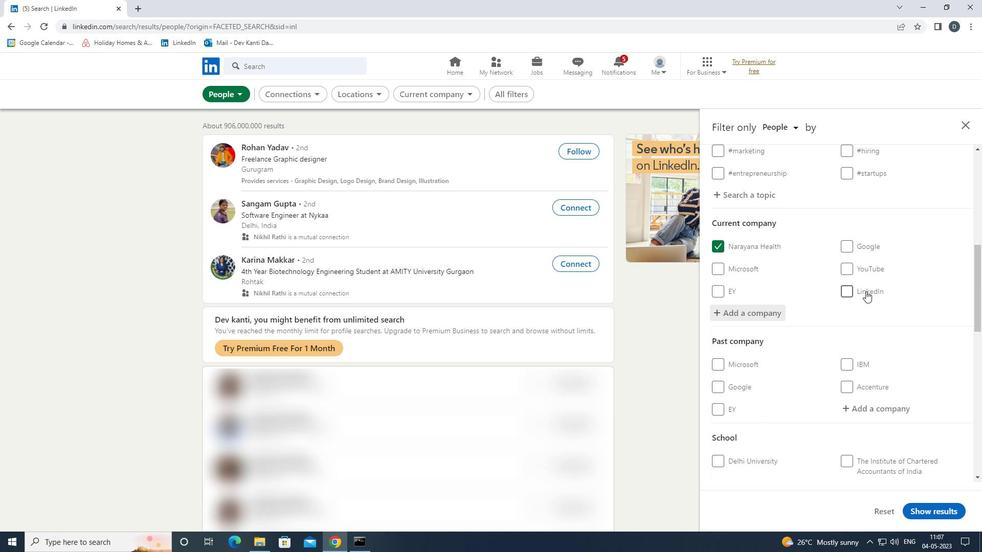 
Action: Mouse moved to (879, 296)
Screenshot: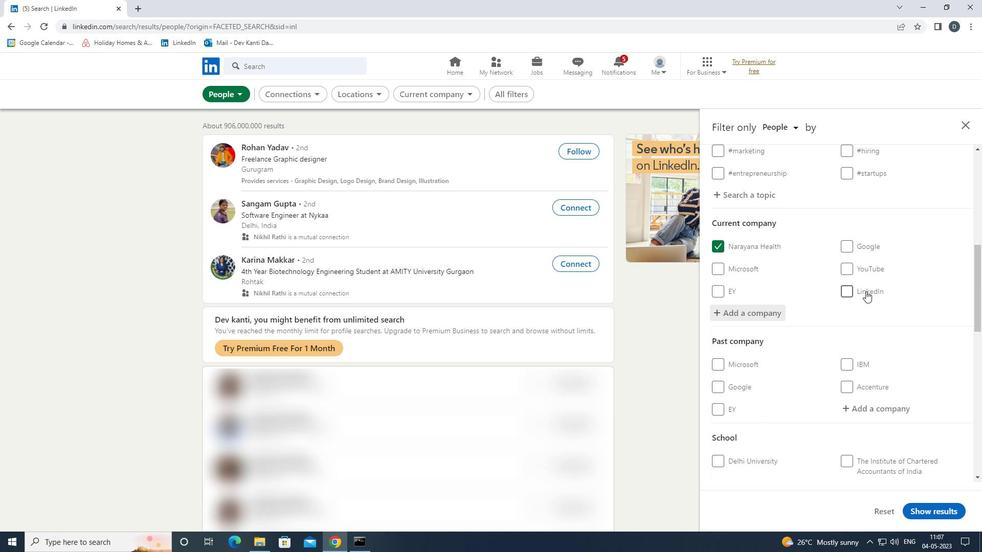 
Action: Mouse scrolled (879, 295) with delta (0, 0)
Screenshot: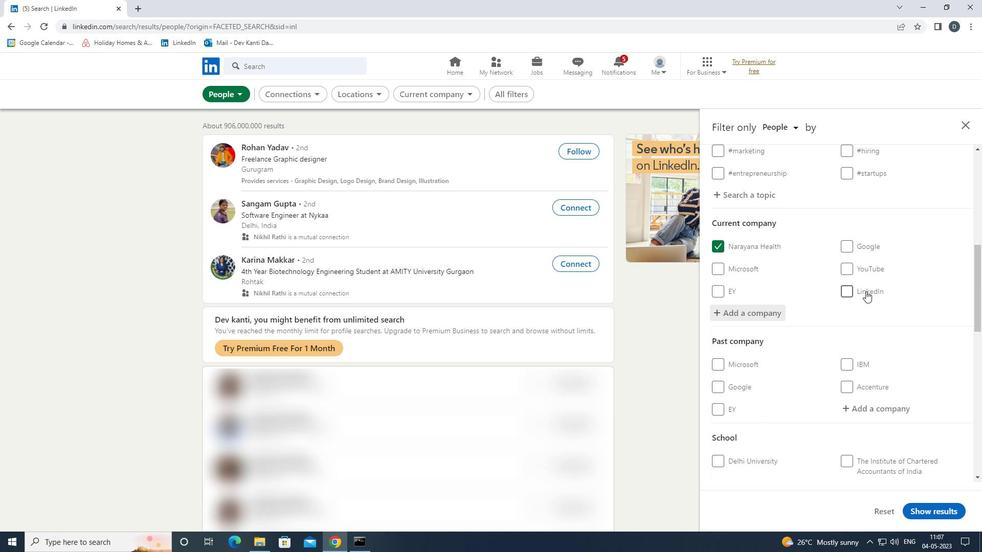 
Action: Mouse moved to (881, 360)
Screenshot: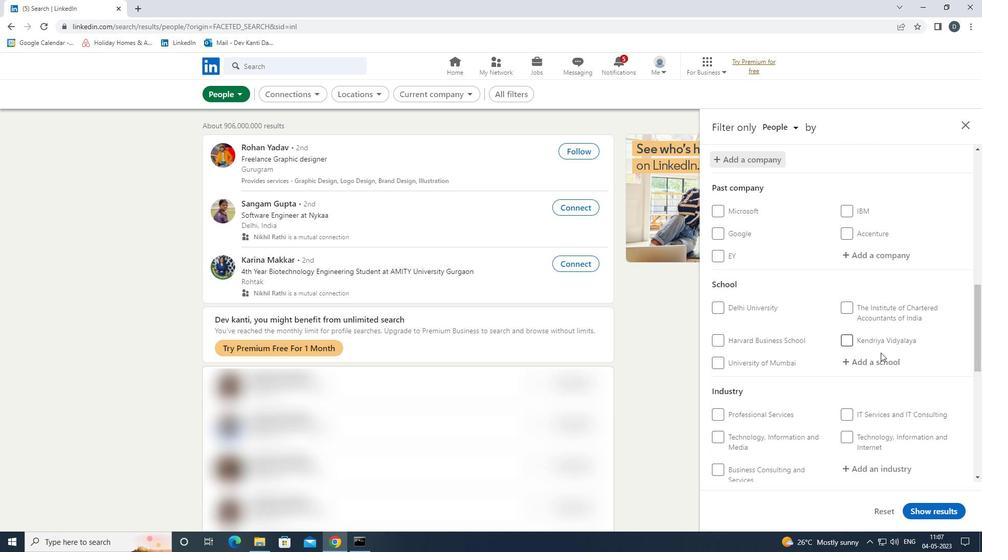 
Action: Mouse pressed left at (881, 360)
Screenshot: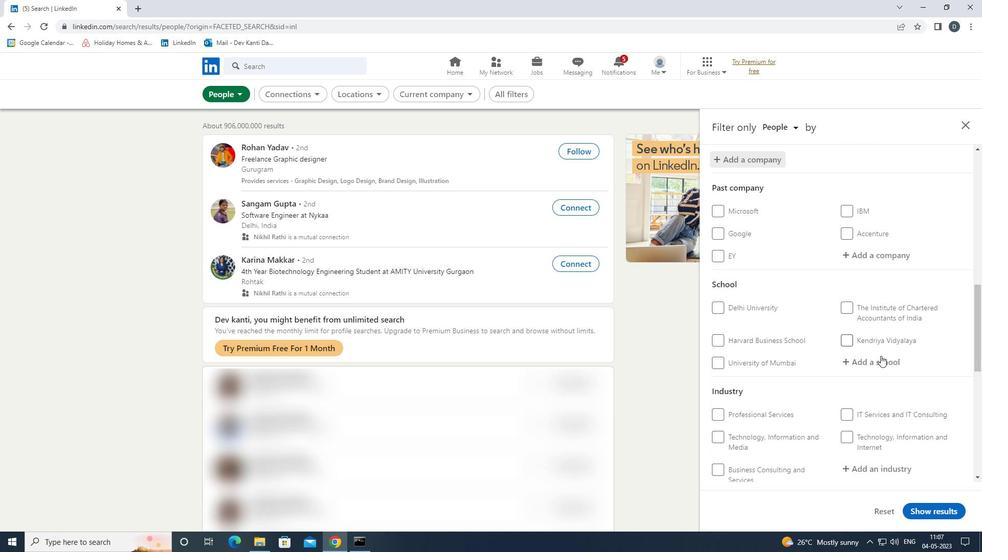 
Action: Mouse moved to (876, 364)
Screenshot: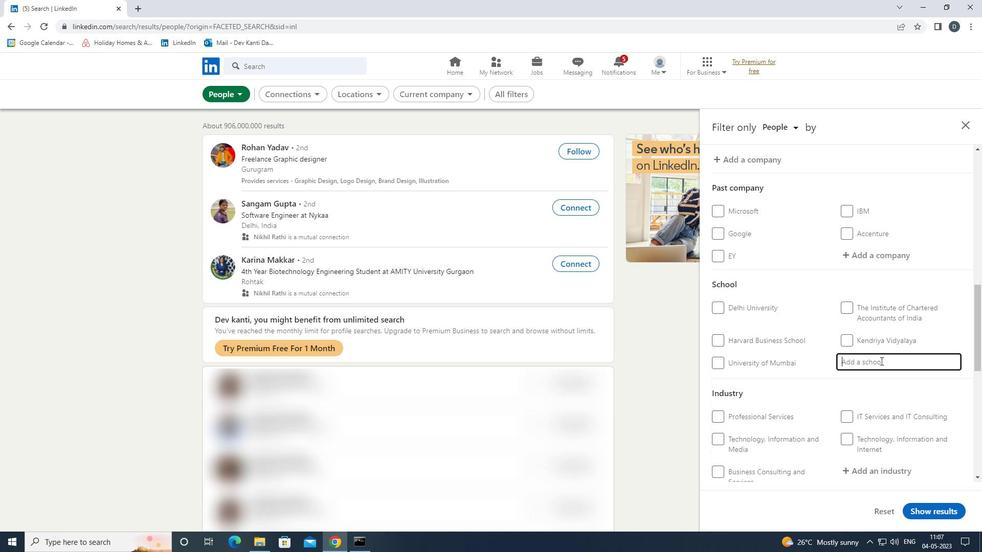 
Action: Key pressed <Key.shift>WEST<Key.space><Key.shift>BENGAL<Key.space><Key.down><Key.enter>
Screenshot: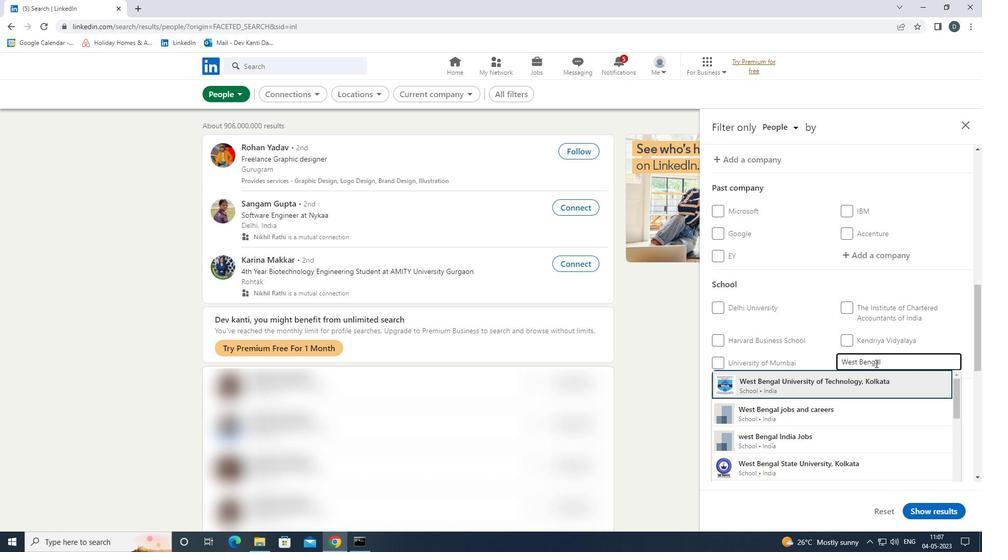 
Action: Mouse moved to (876, 371)
Screenshot: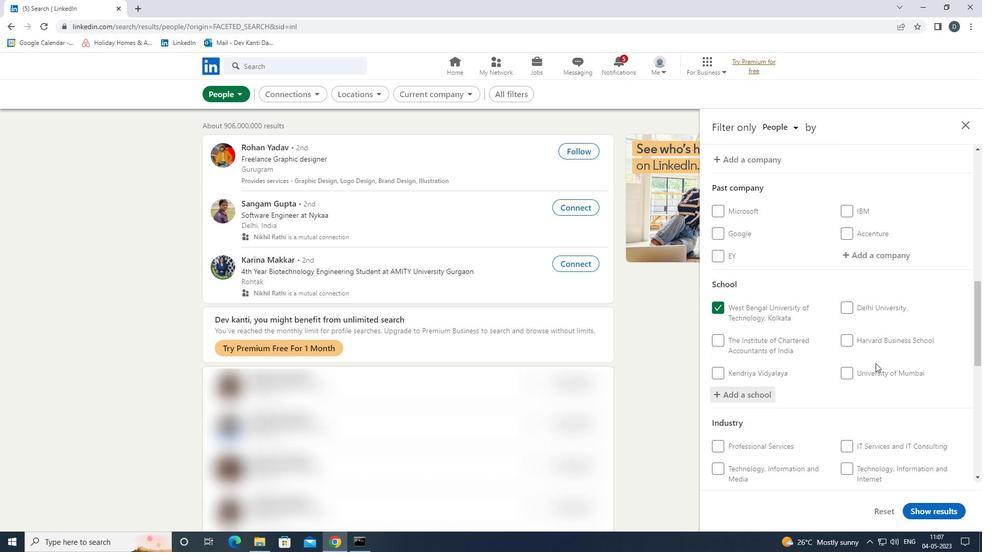 
Action: Mouse scrolled (876, 370) with delta (0, 0)
Screenshot: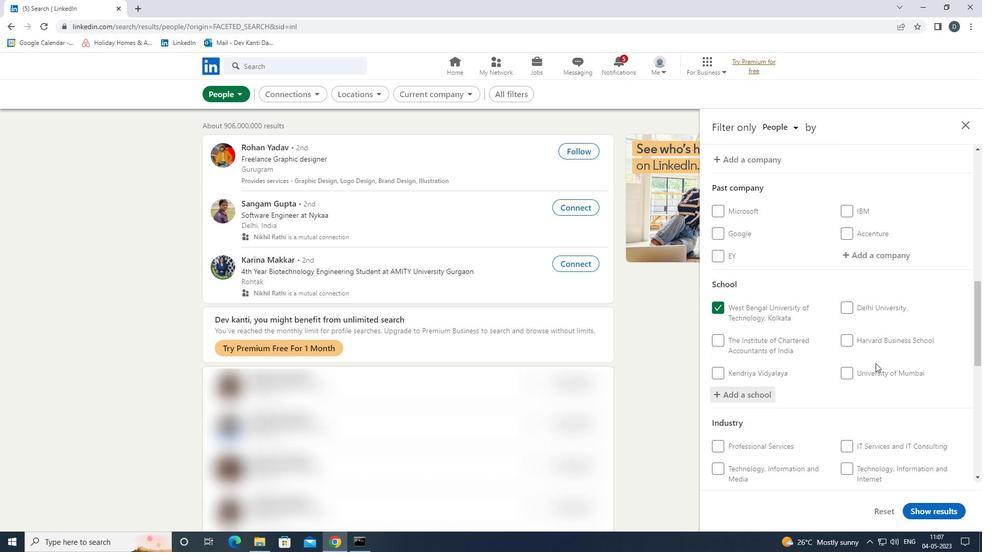 
Action: Mouse moved to (878, 372)
Screenshot: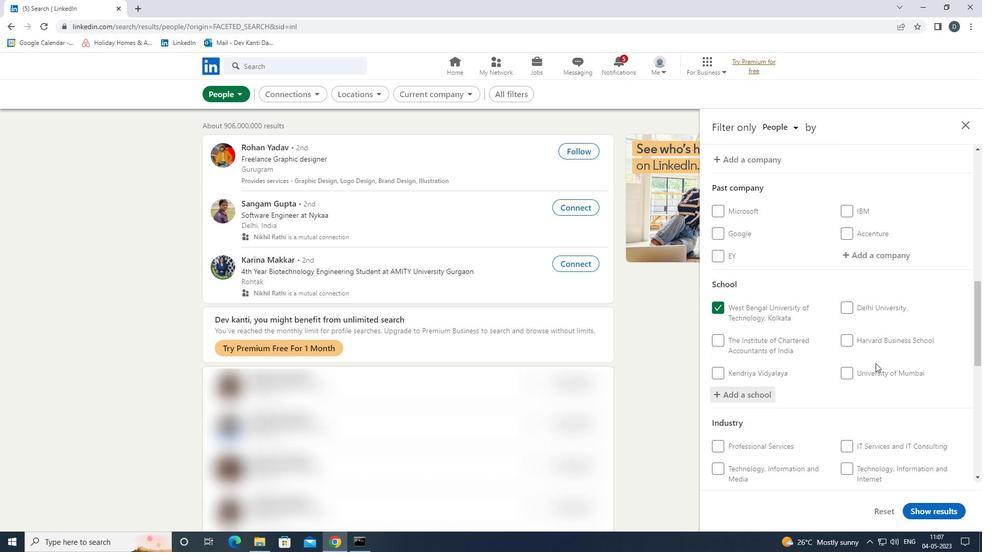 
Action: Mouse scrolled (878, 371) with delta (0, 0)
Screenshot: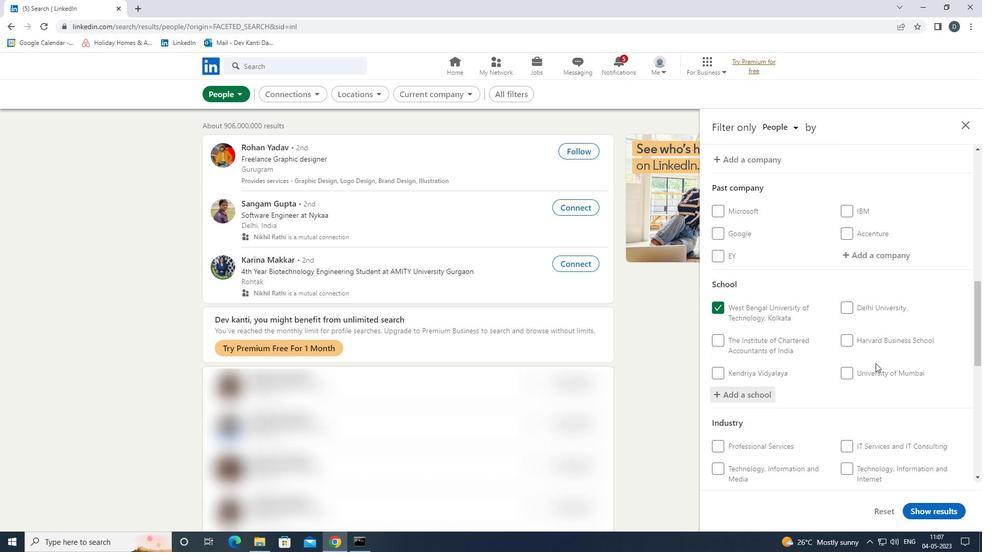 
Action: Mouse moved to (880, 372)
Screenshot: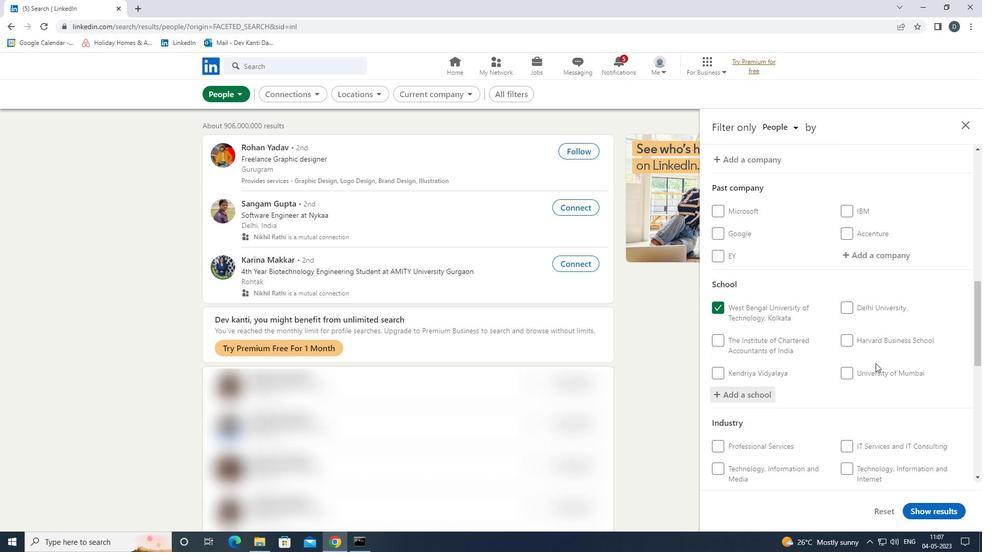 
Action: Mouse scrolled (880, 372) with delta (0, 0)
Screenshot: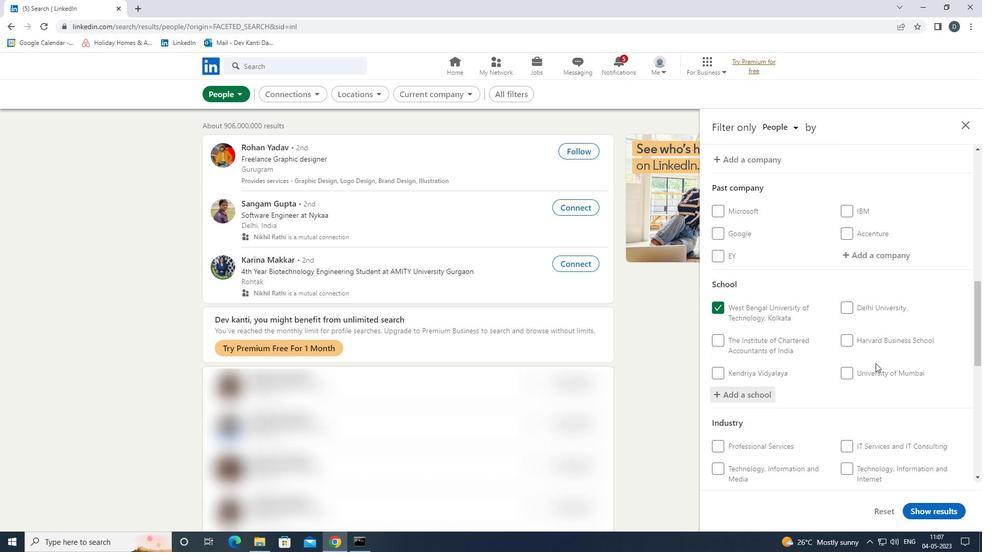 
Action: Mouse moved to (881, 372)
Screenshot: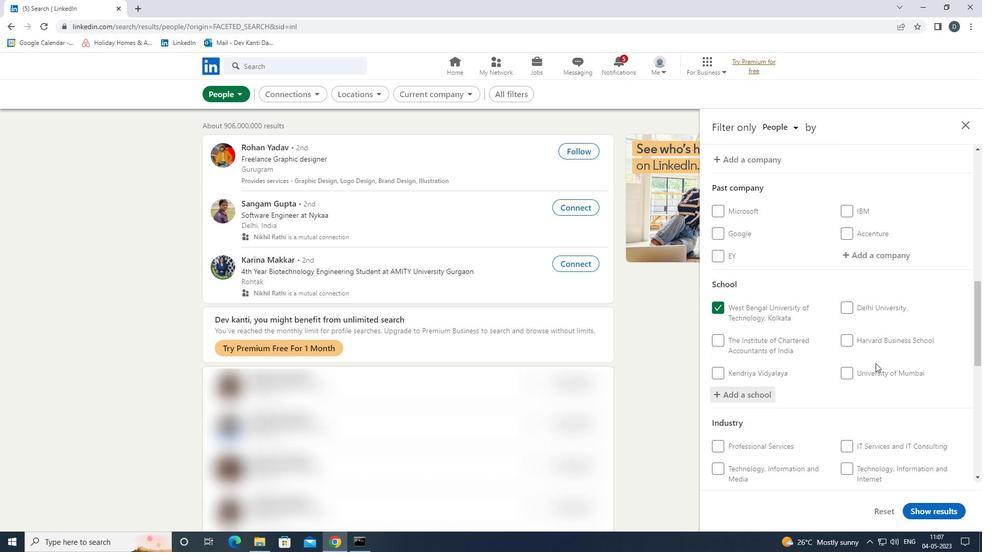 
Action: Mouse scrolled (881, 372) with delta (0, 0)
Screenshot: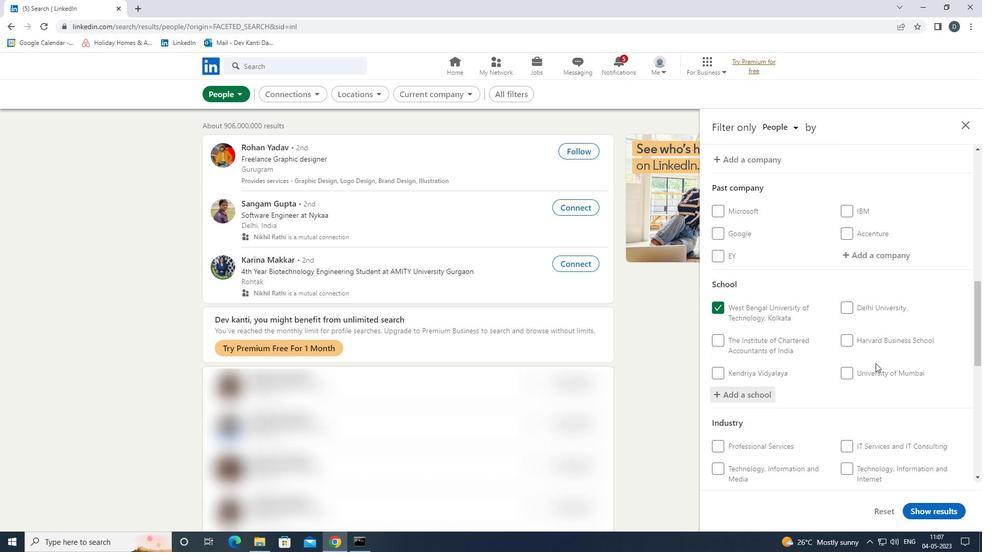 
Action: Mouse moved to (857, 290)
Screenshot: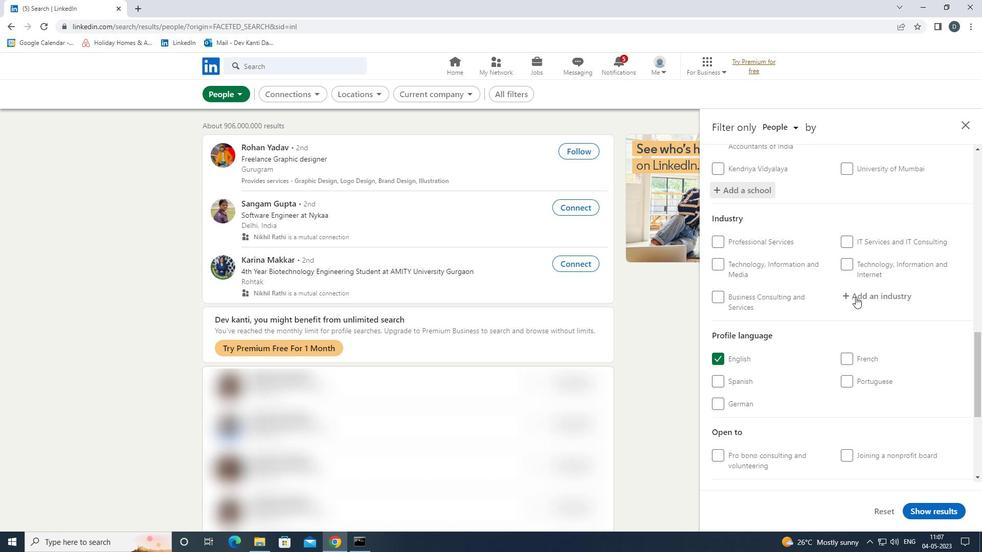 
Action: Mouse pressed left at (857, 290)
Screenshot: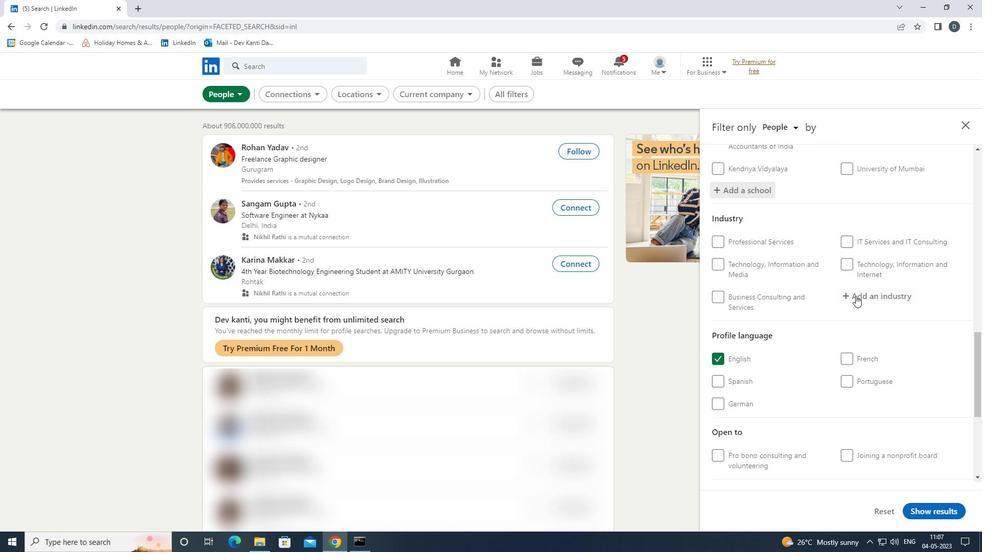 
Action: Mouse moved to (849, 293)
Screenshot: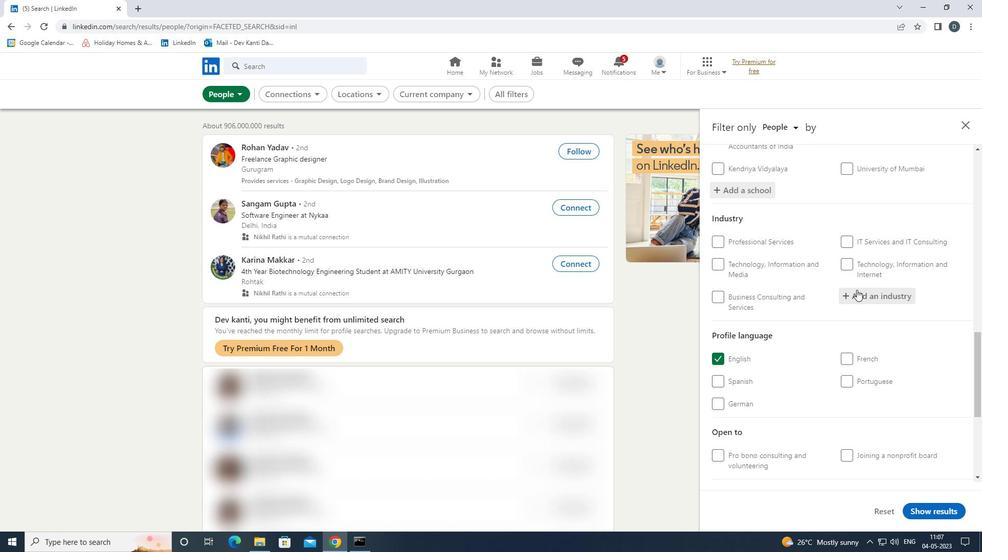 
Action: Key pressed <Key.shift>ctrl+L<Key.backspace><Key.backspace><Key.backspace><Key.backspace><Key.shift>LA<Key.backspace>EAS<Key.down><Key.enter>
Screenshot: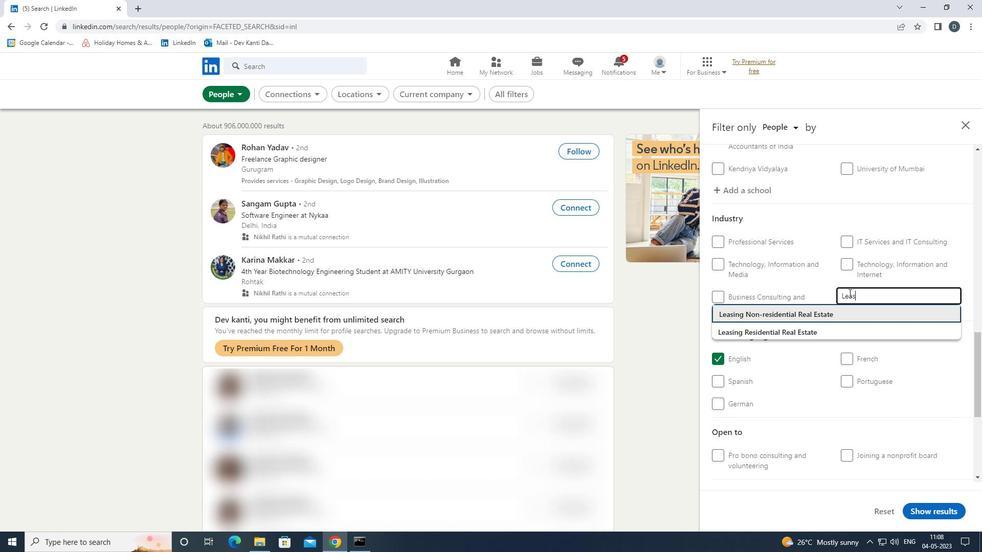 
Action: Mouse moved to (854, 250)
Screenshot: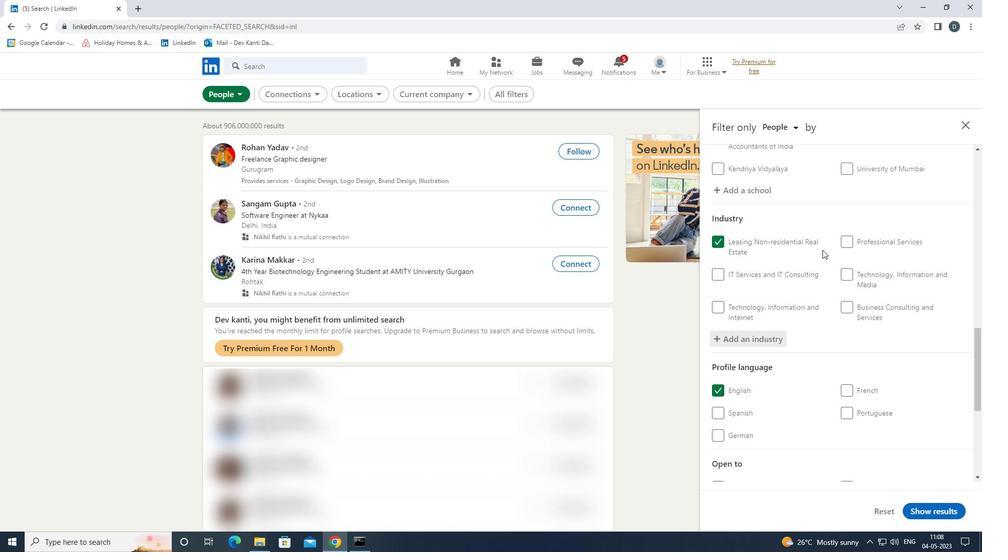 
Action: Mouse scrolled (854, 249) with delta (0, 0)
Screenshot: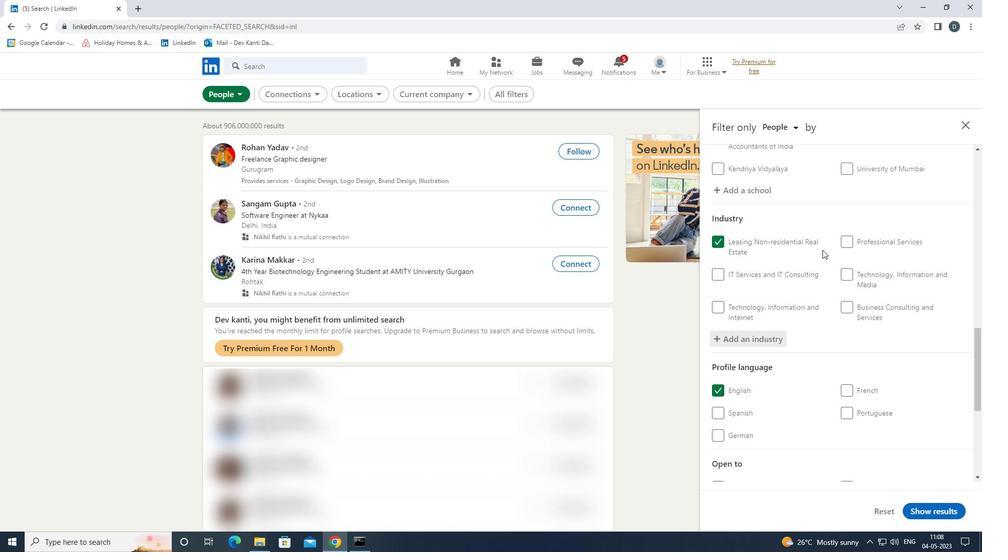
Action: Mouse moved to (854, 261)
Screenshot: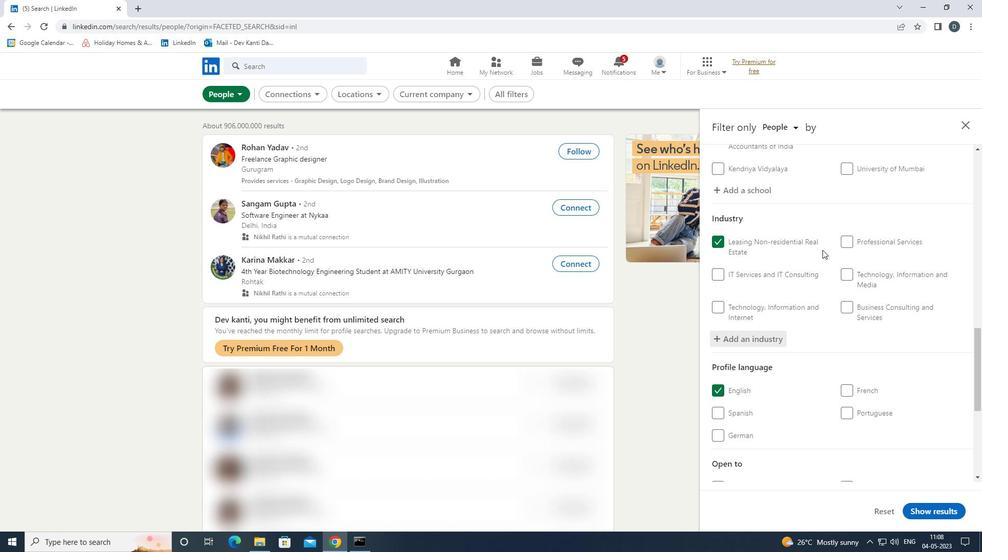 
Action: Mouse scrolled (854, 261) with delta (0, 0)
Screenshot: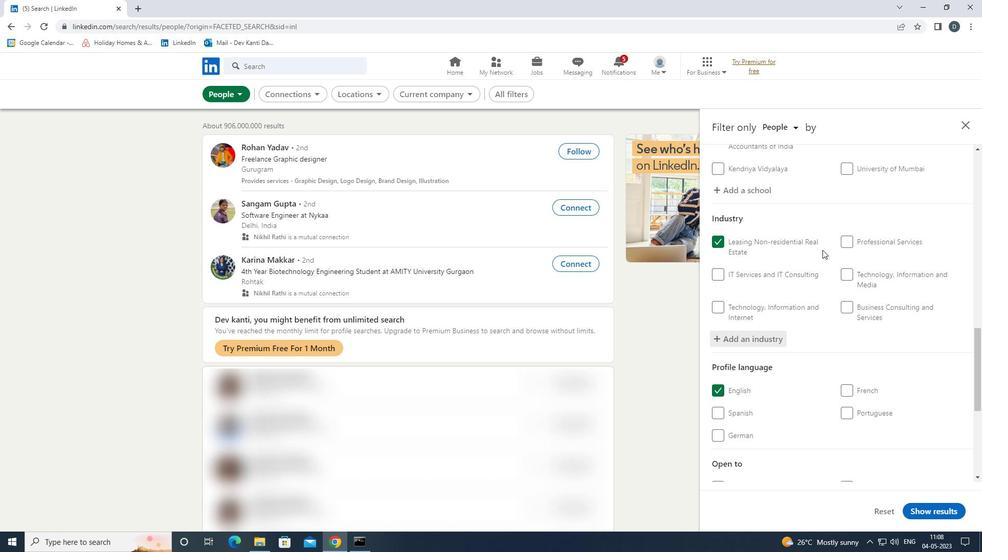 
Action: Mouse moved to (858, 267)
Screenshot: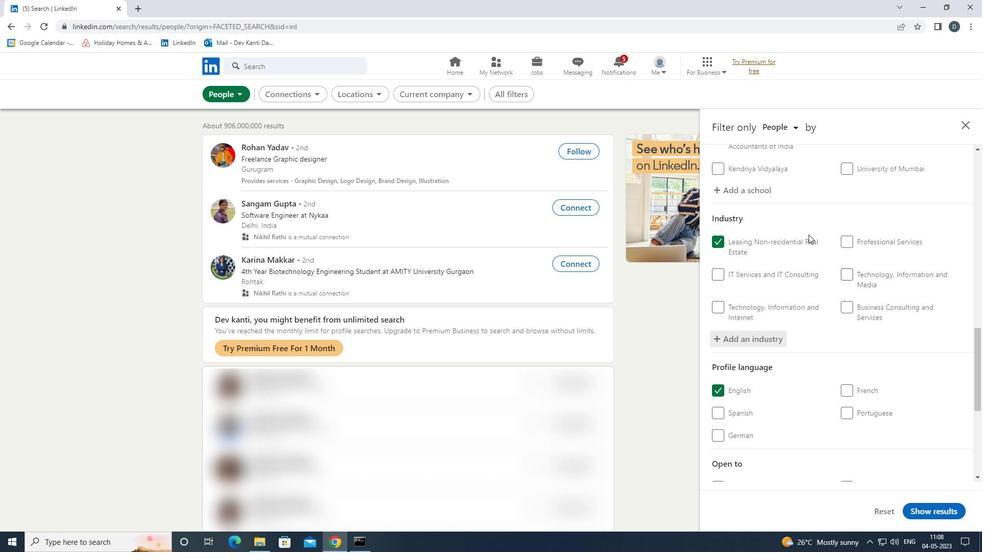 
Action: Mouse scrolled (858, 267) with delta (0, 0)
Screenshot: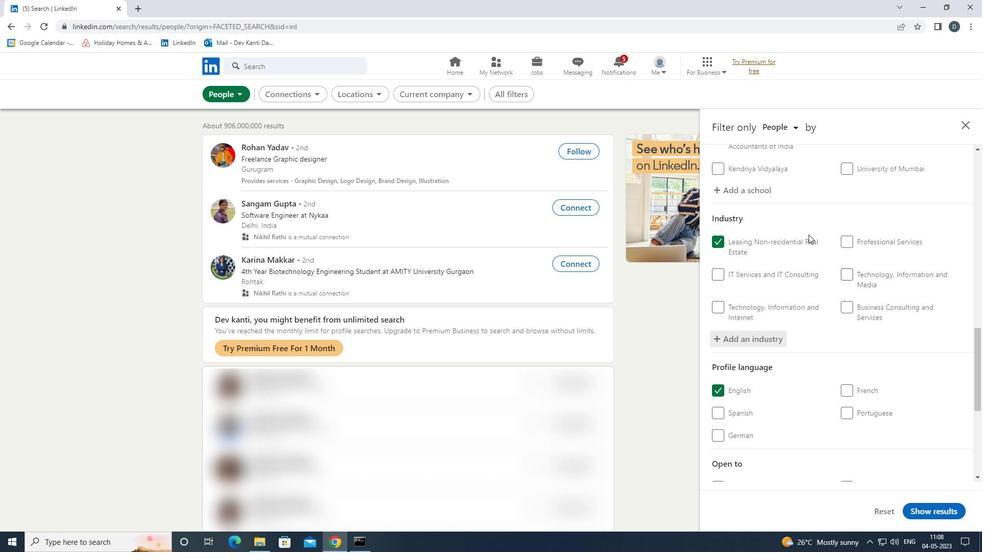 
Action: Mouse moved to (859, 270)
Screenshot: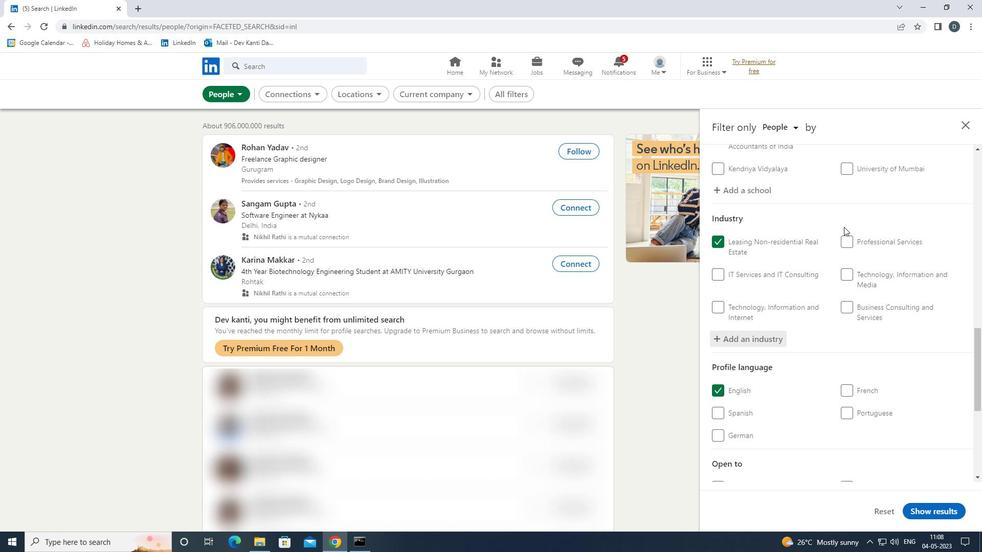 
Action: Mouse scrolled (859, 269) with delta (0, 0)
Screenshot: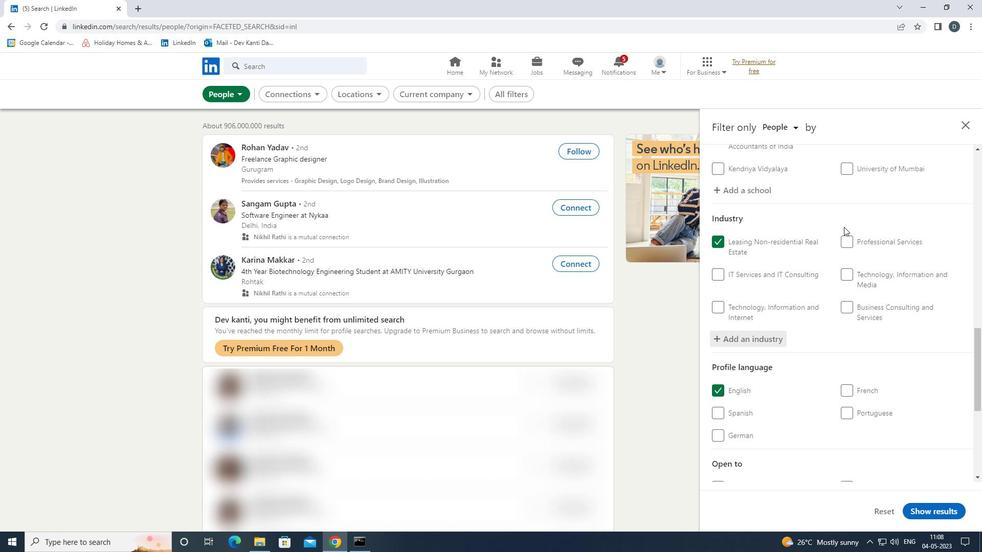 
Action: Mouse moved to (859, 270)
Screenshot: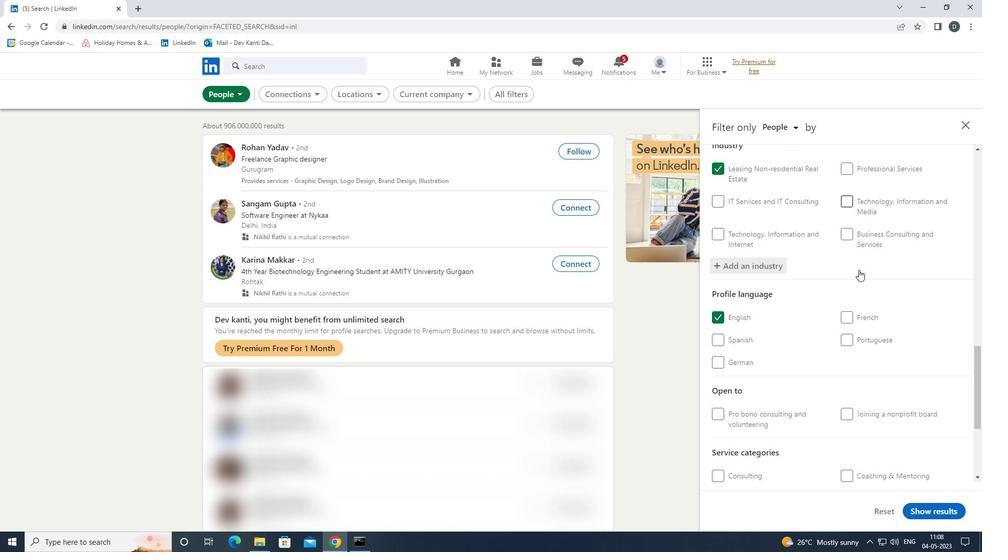 
Action: Mouse scrolled (859, 270) with delta (0, 0)
Screenshot: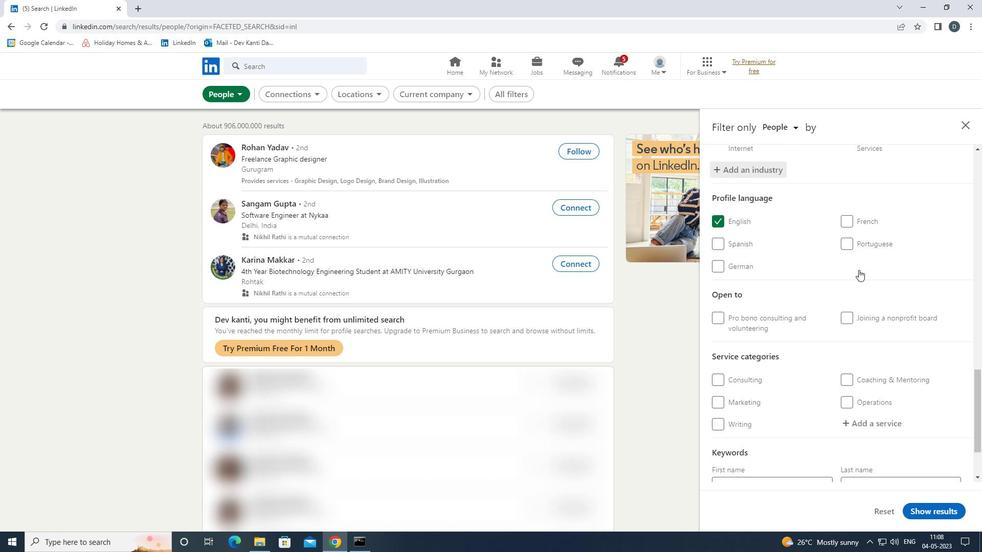 
Action: Mouse moved to (886, 337)
Screenshot: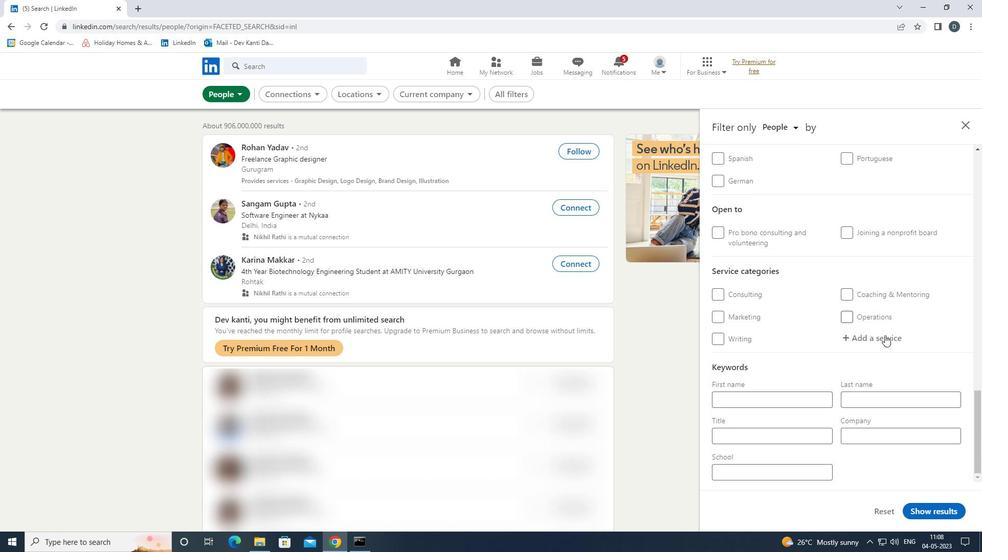 
Action: Mouse pressed left at (886, 337)
Screenshot: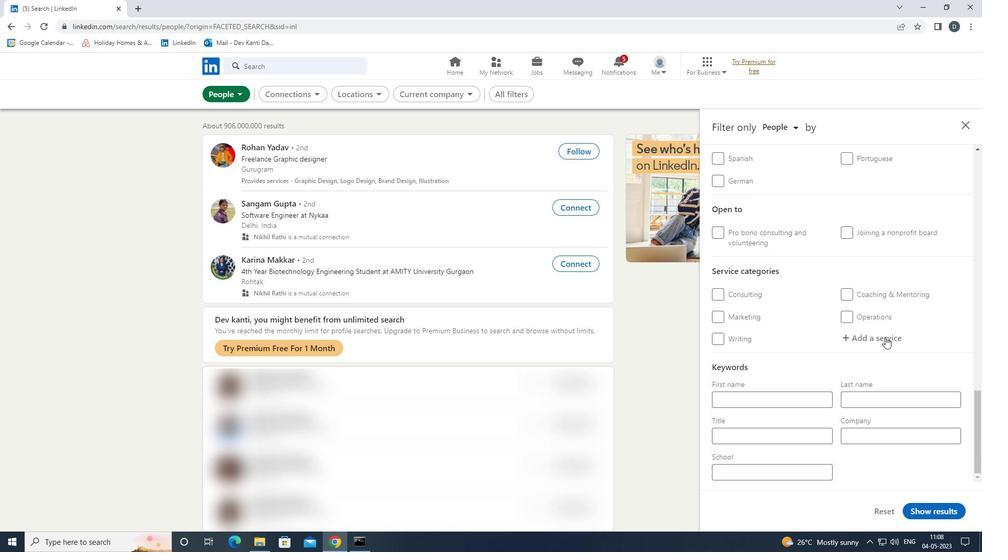 
Action: Mouse moved to (887, 338)
Screenshot: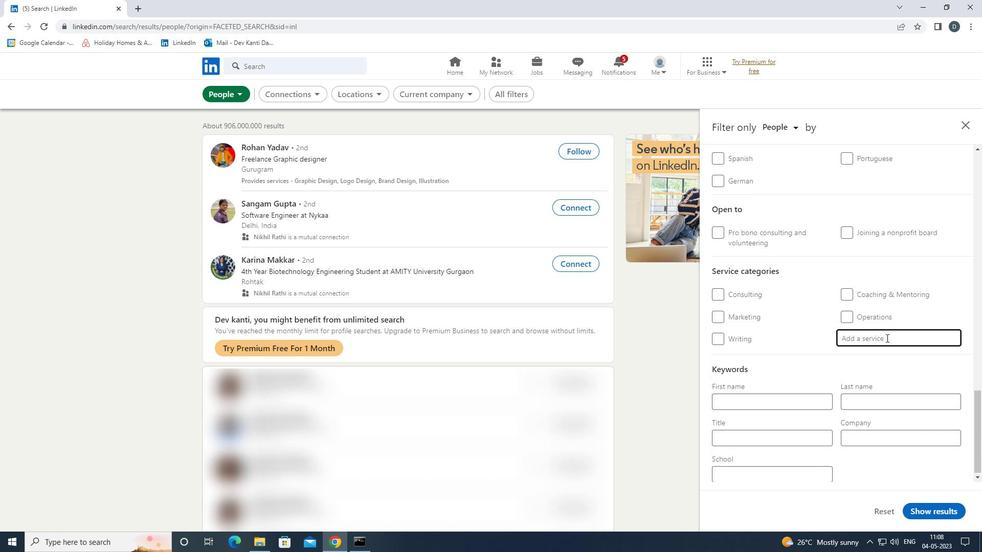 
Action: Key pressed <Key.shift>BARTEN<Key.down><Key.enter>
Screenshot: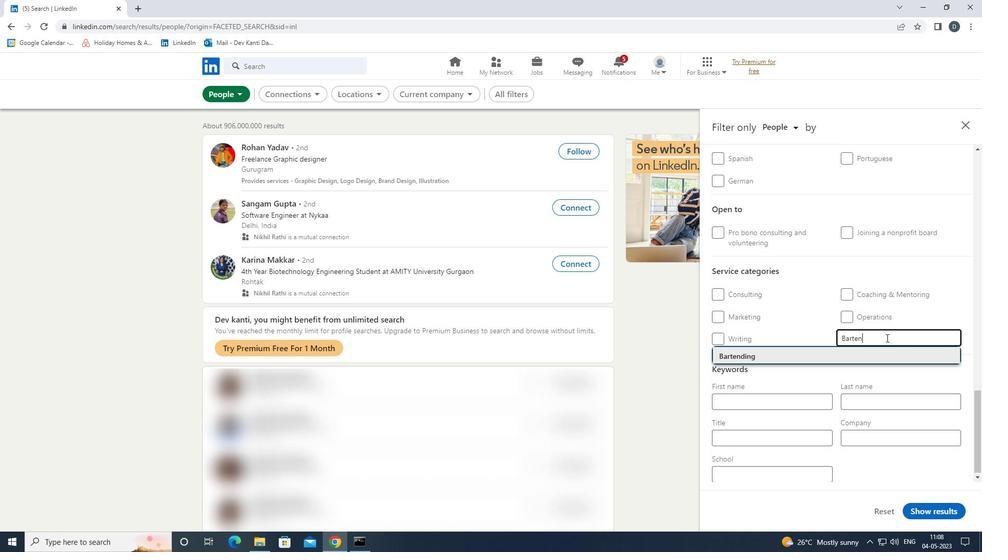 
Action: Mouse moved to (886, 336)
Screenshot: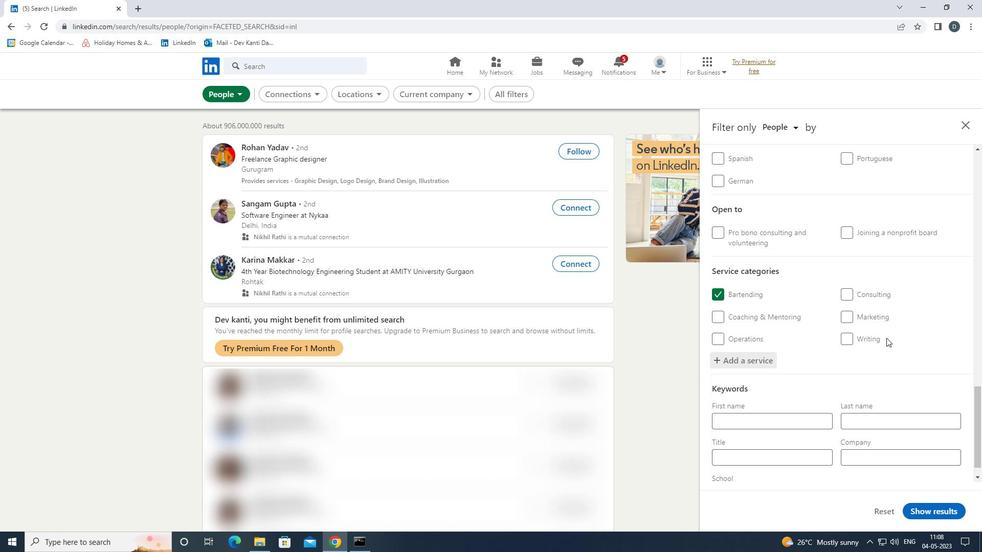 
Action: Mouse scrolled (886, 335) with delta (0, 0)
Screenshot: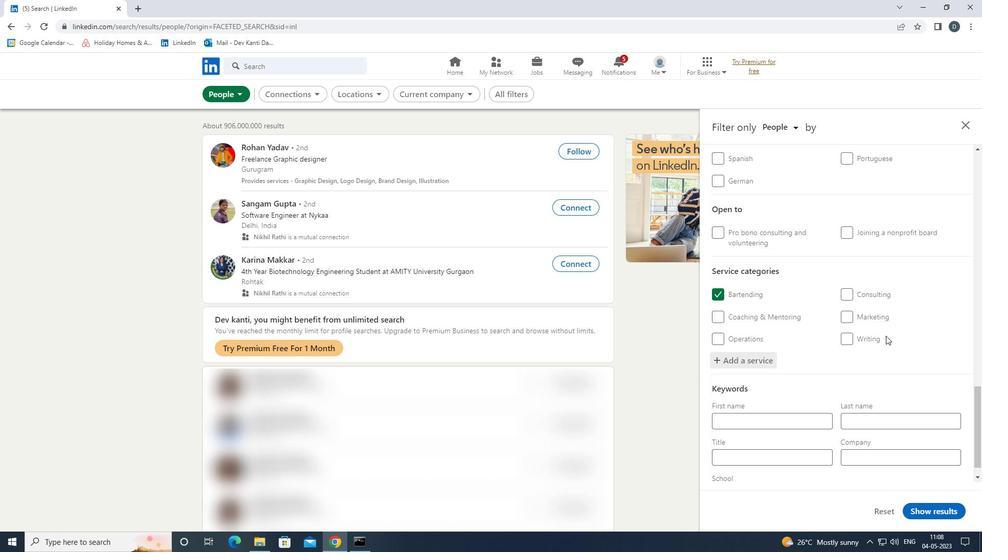 
Action: Mouse scrolled (886, 335) with delta (0, 0)
Screenshot: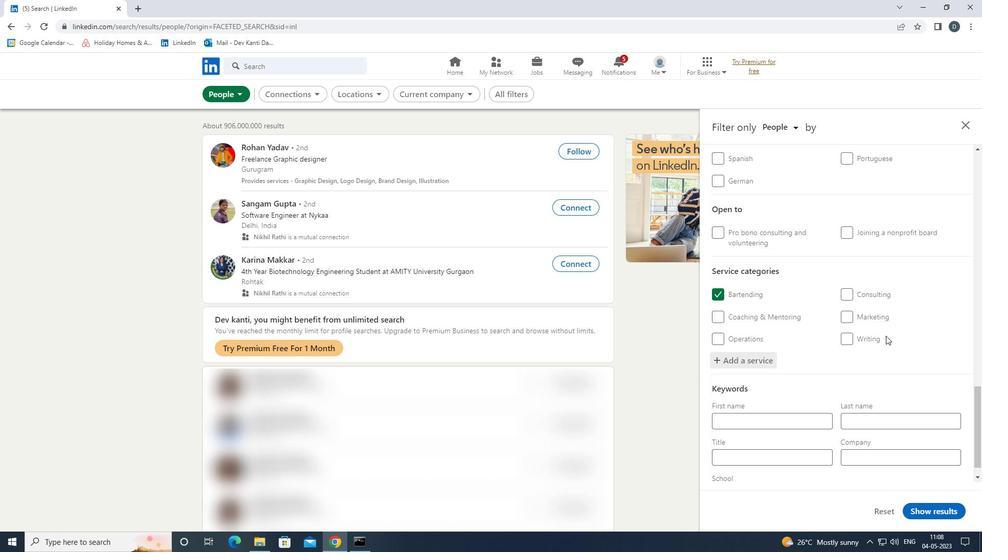 
Action: Mouse scrolled (886, 335) with delta (0, 0)
Screenshot: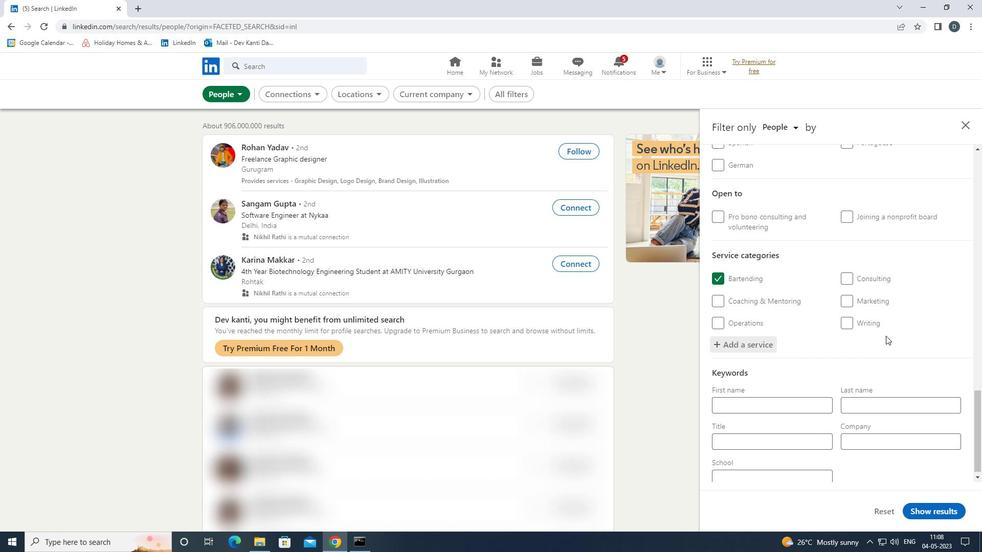 
Action: Mouse scrolled (886, 335) with delta (0, 0)
Screenshot: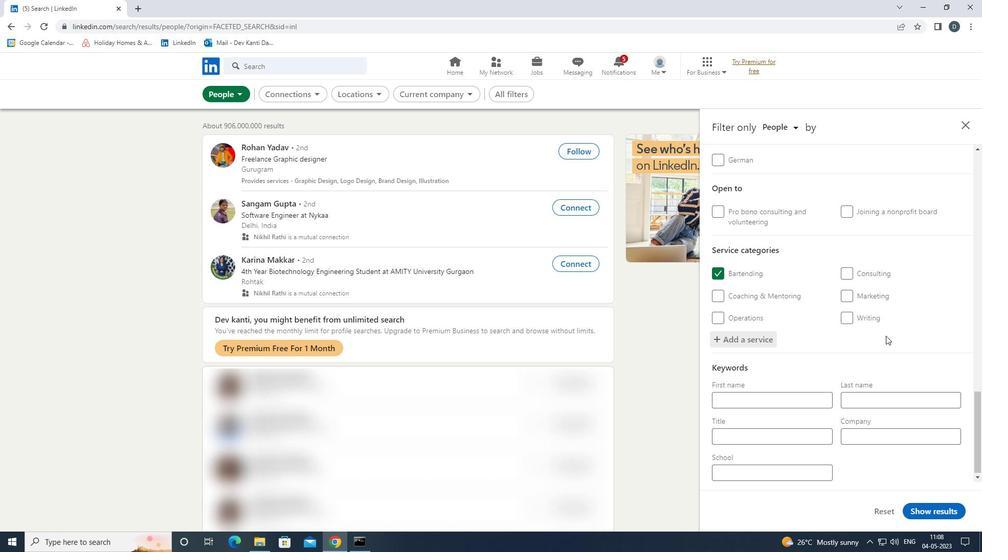 
Action: Mouse scrolled (886, 335) with delta (0, 0)
Screenshot: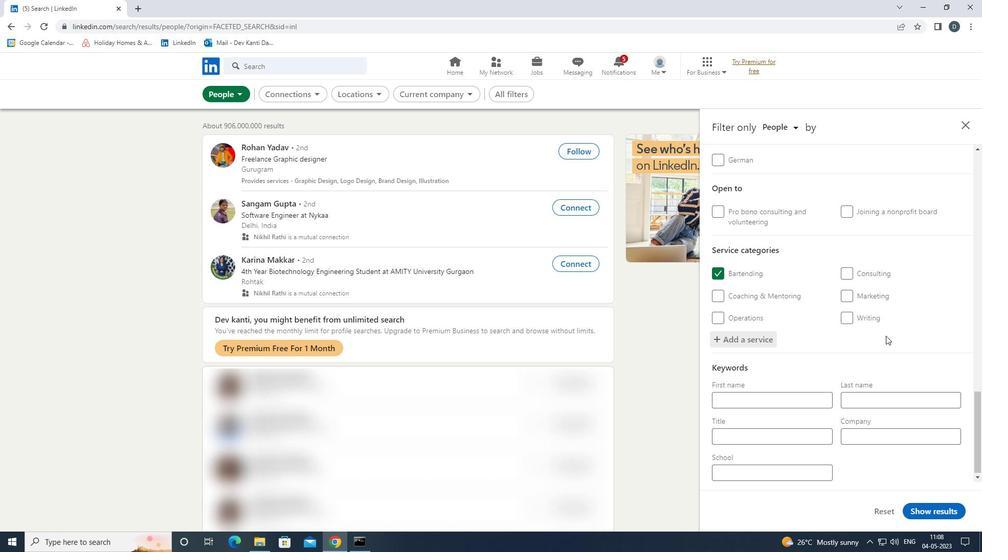 
Action: Mouse moved to (785, 434)
Screenshot: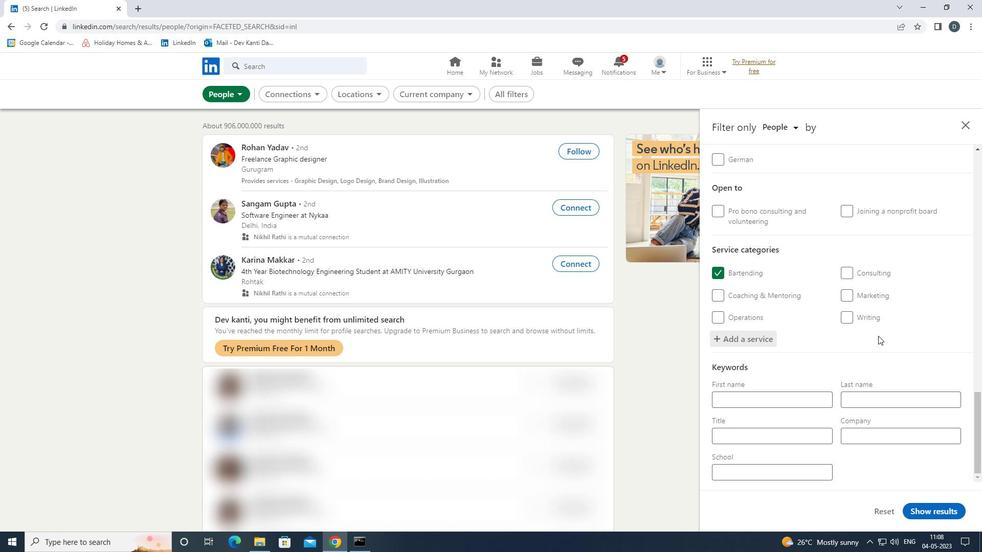 
Action: Mouse pressed left at (785, 434)
Screenshot: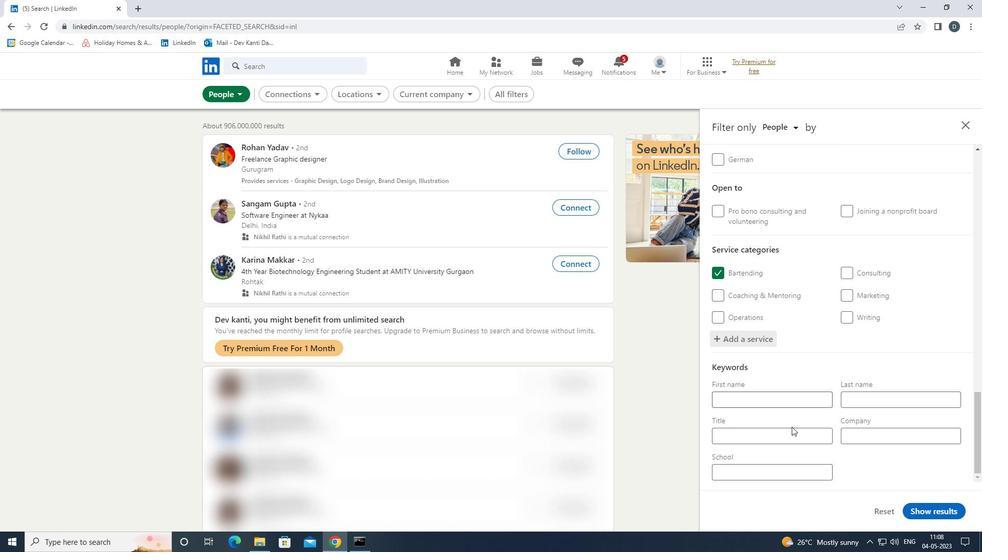 
Action: Mouse moved to (785, 434)
Screenshot: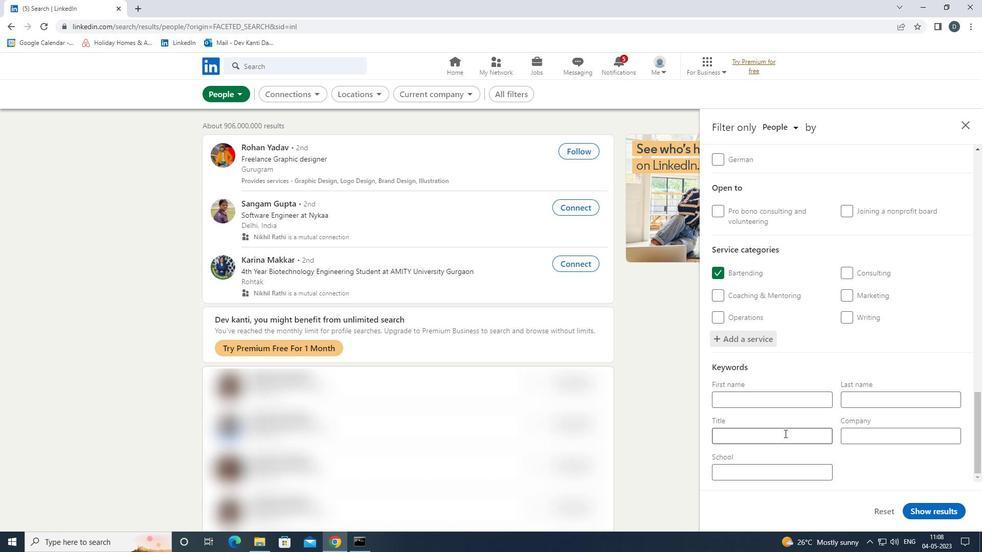 
Action: Key pressed <Key.shift>ACTUARY
Screenshot: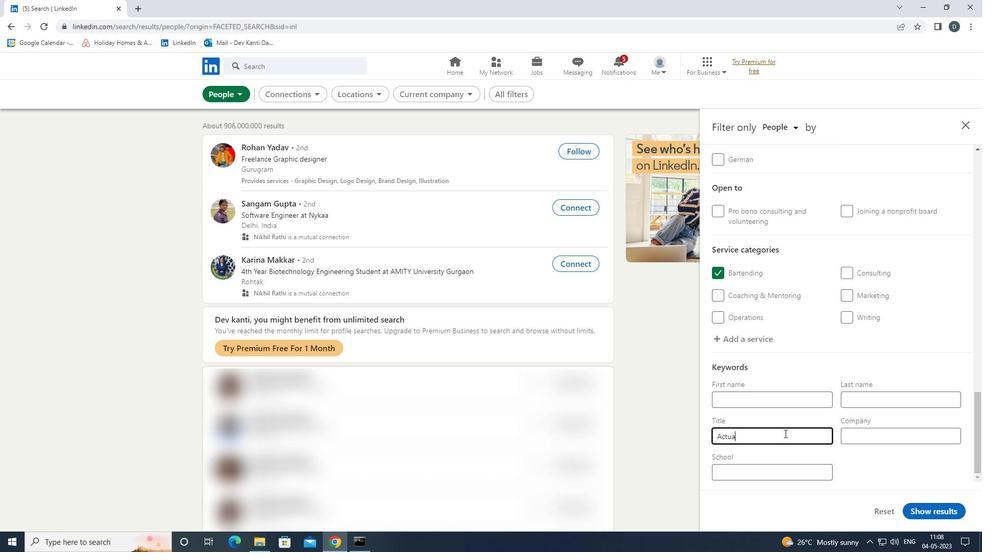 
Action: Mouse moved to (928, 507)
Screenshot: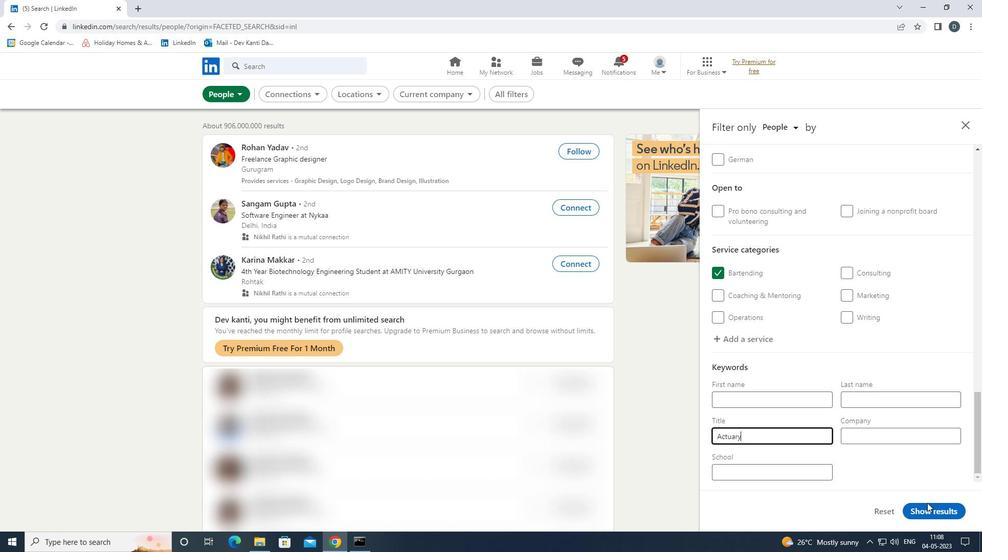 
Action: Mouse pressed left at (928, 507)
Screenshot: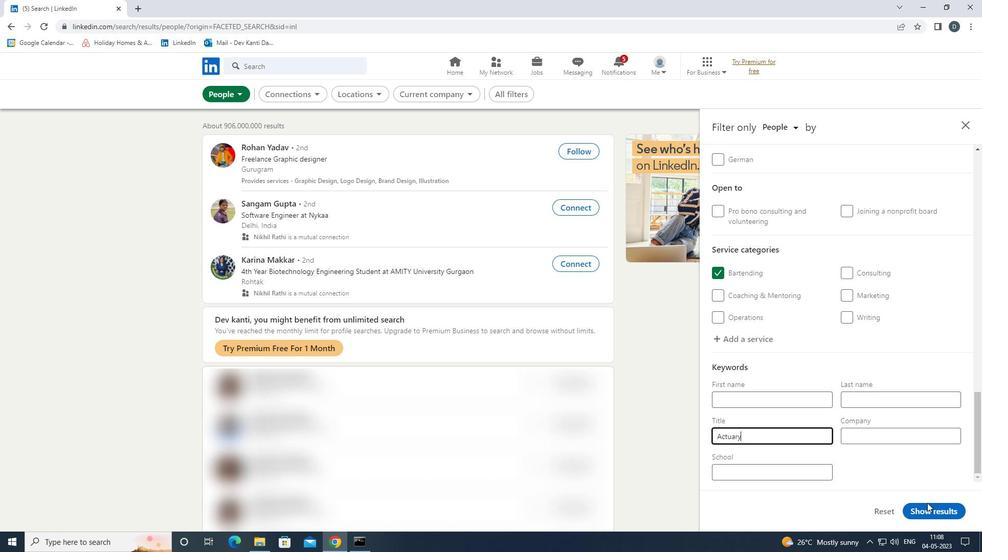 
Action: Mouse moved to (509, 243)
Screenshot: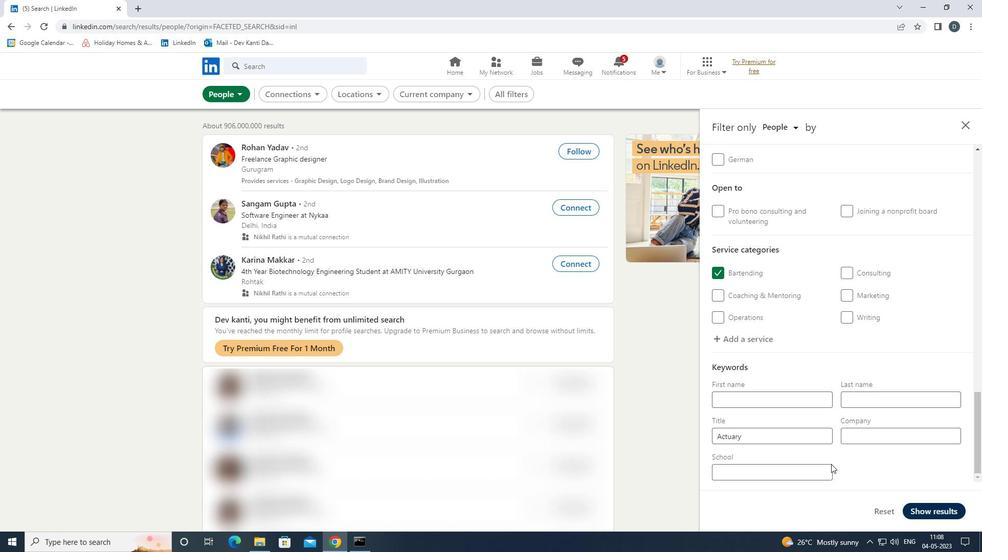 
